 Task: Organize photos from a workshop or seminar into an educational album.
Action: Mouse moved to (1135, 564)
Screenshot: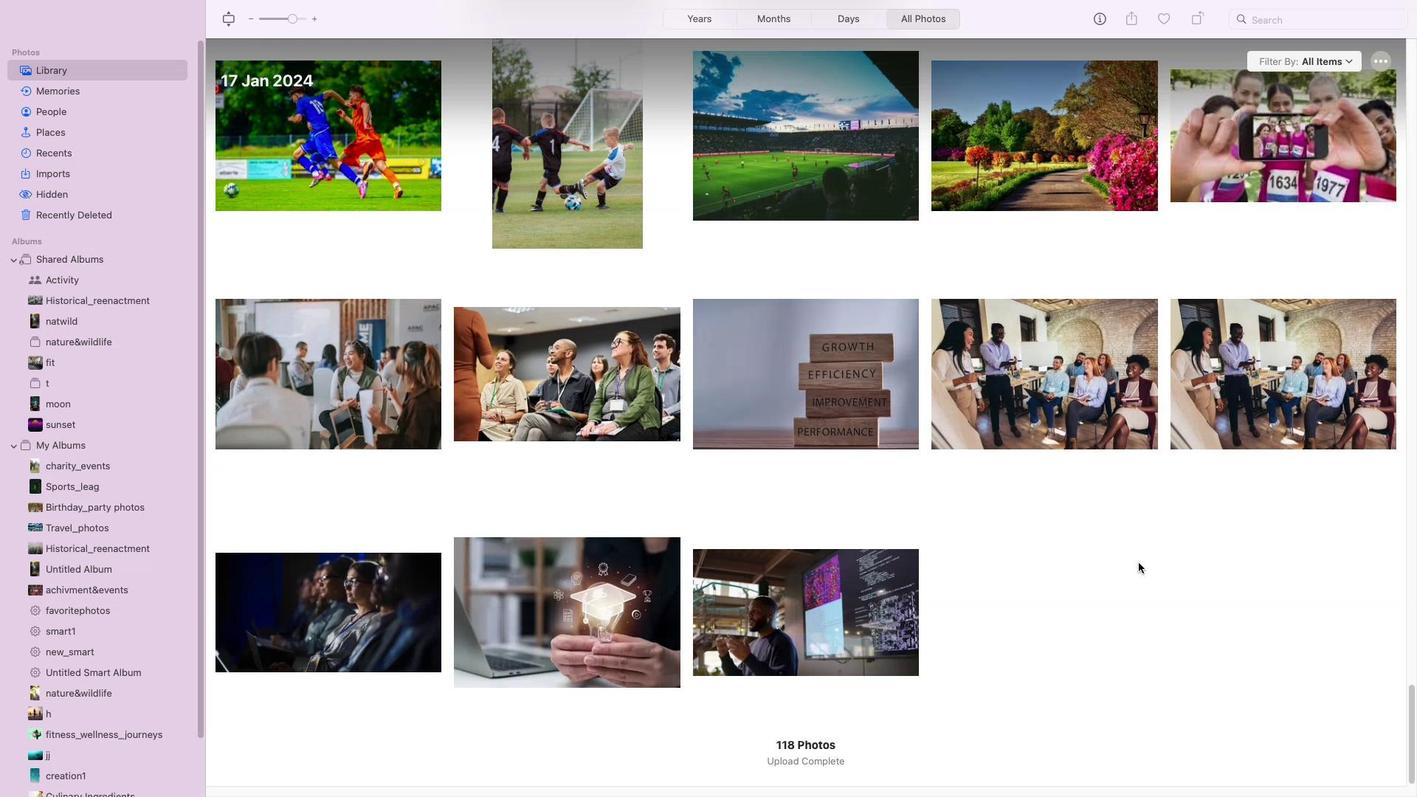 
Action: Mouse pressed left at (1135, 564)
Screenshot: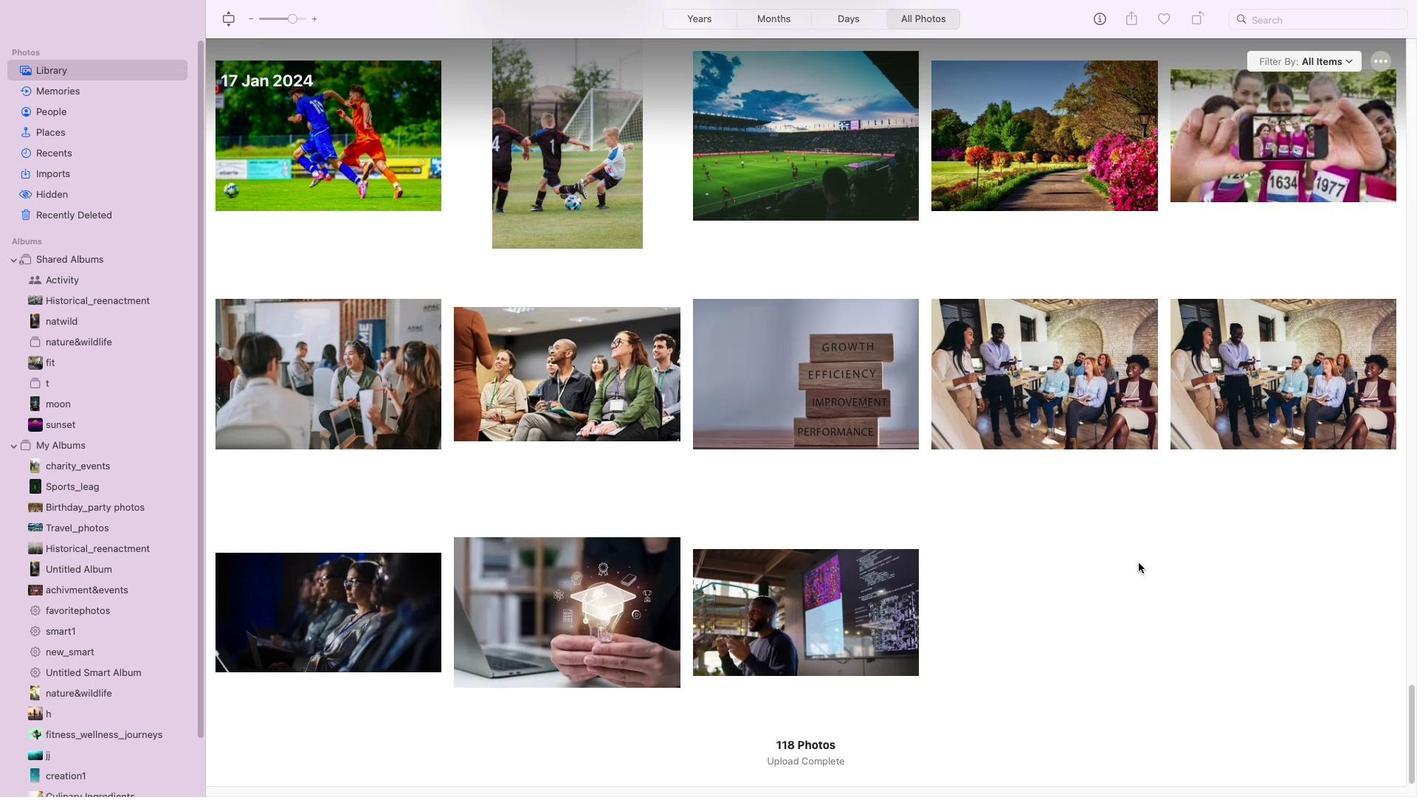 
Action: Mouse moved to (389, 350)
Screenshot: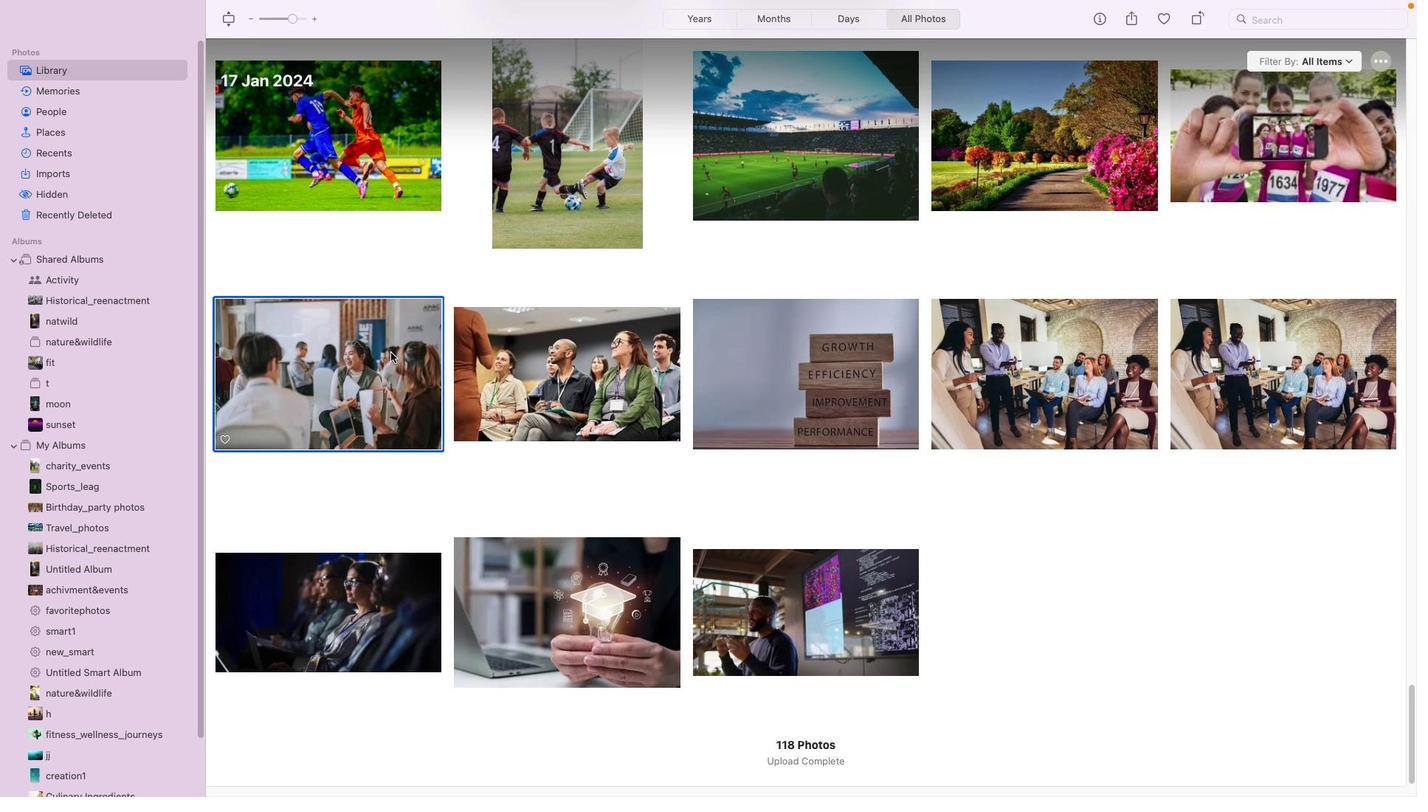 
Action: Mouse pressed left at (389, 350)
Screenshot: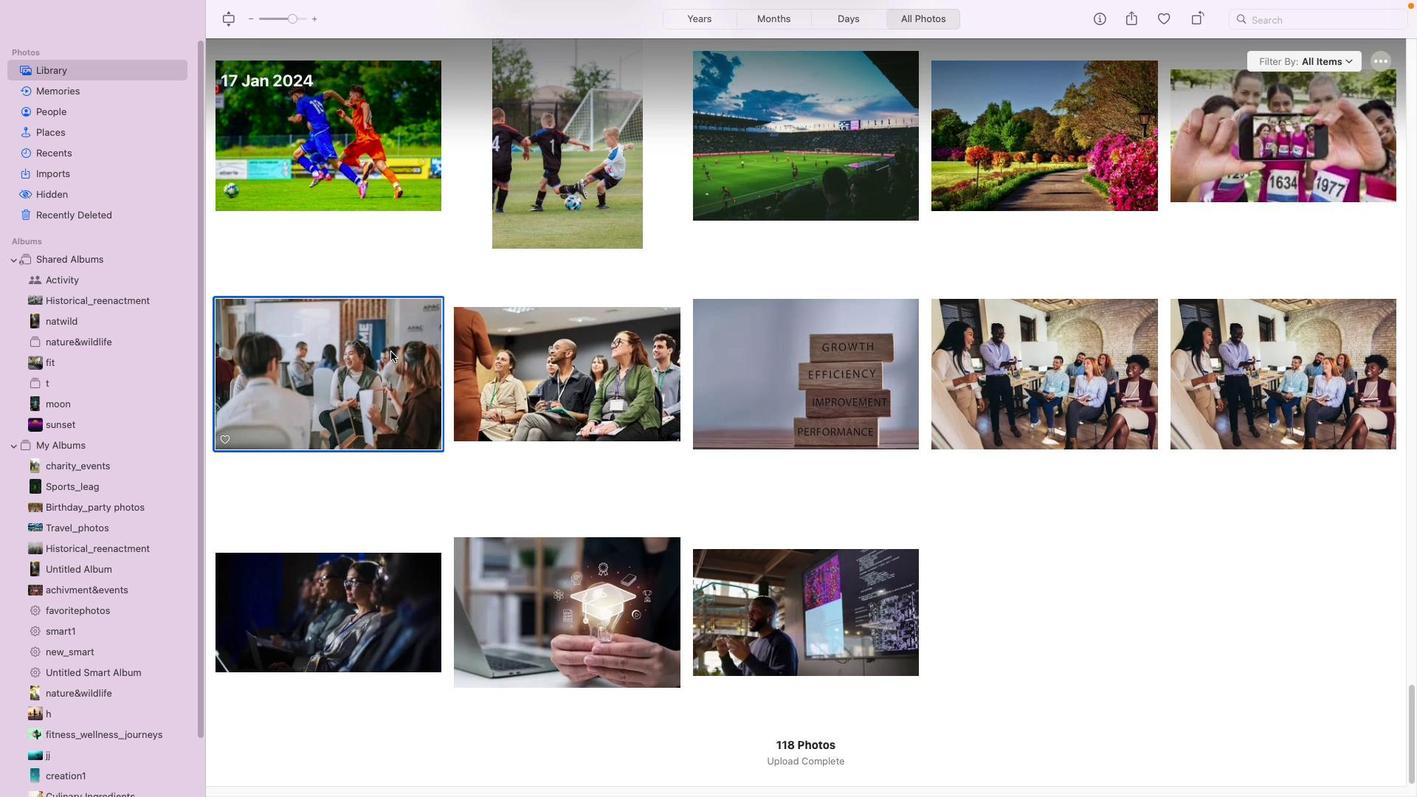 
Action: Mouse moved to (391, 319)
Screenshot: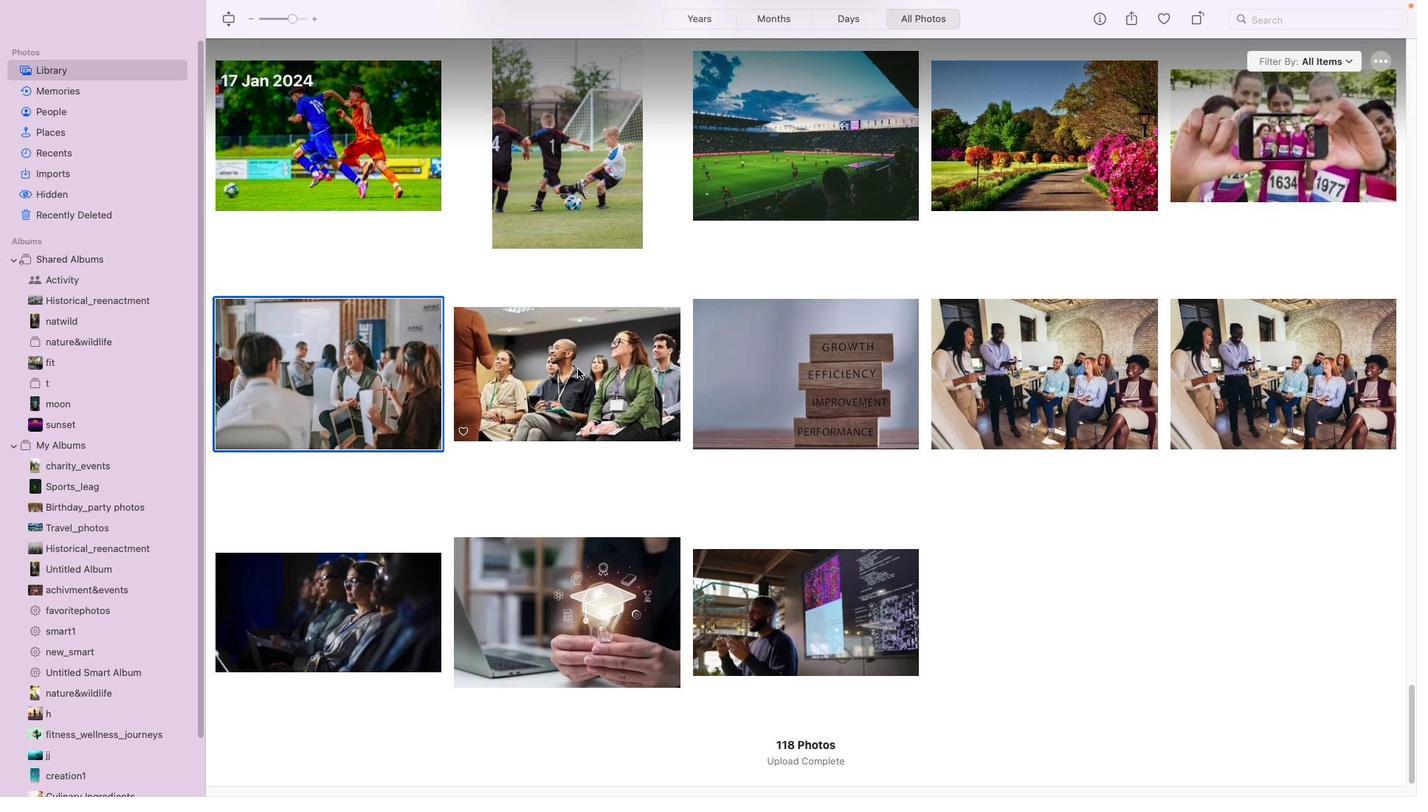 
Action: Key pressed Key.shift_r
Screenshot: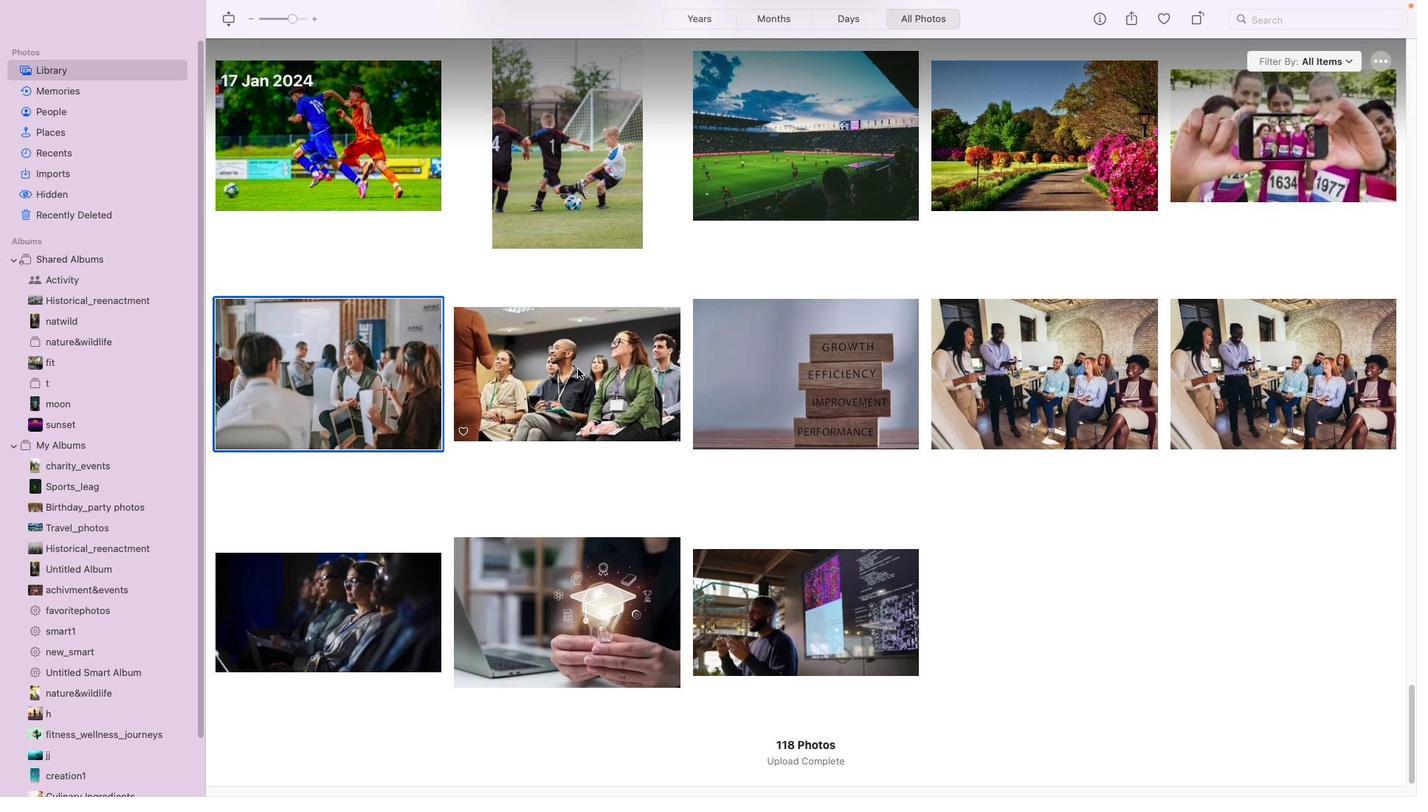 
Action: Mouse moved to (575, 367)
Screenshot: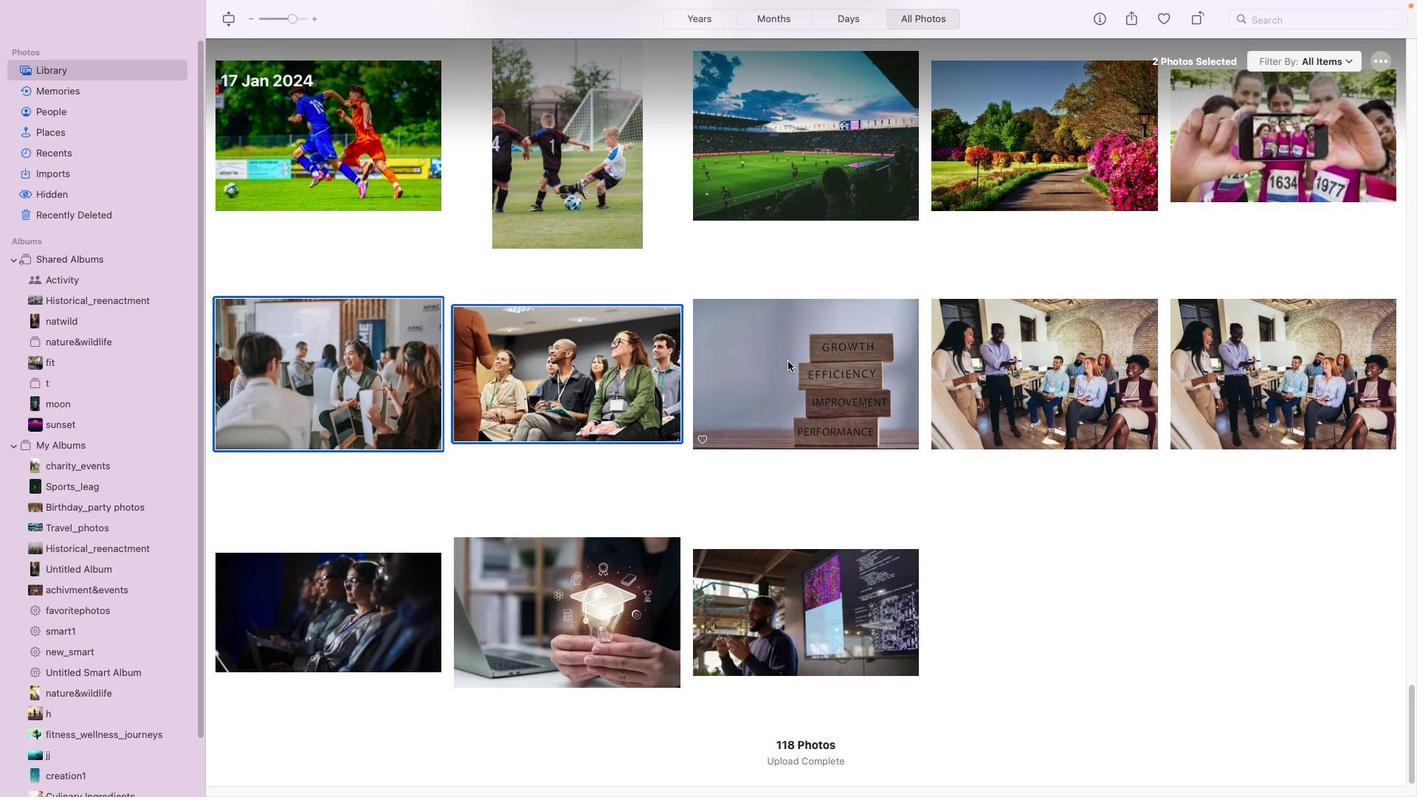 
Action: Mouse pressed left at (575, 367)
Screenshot: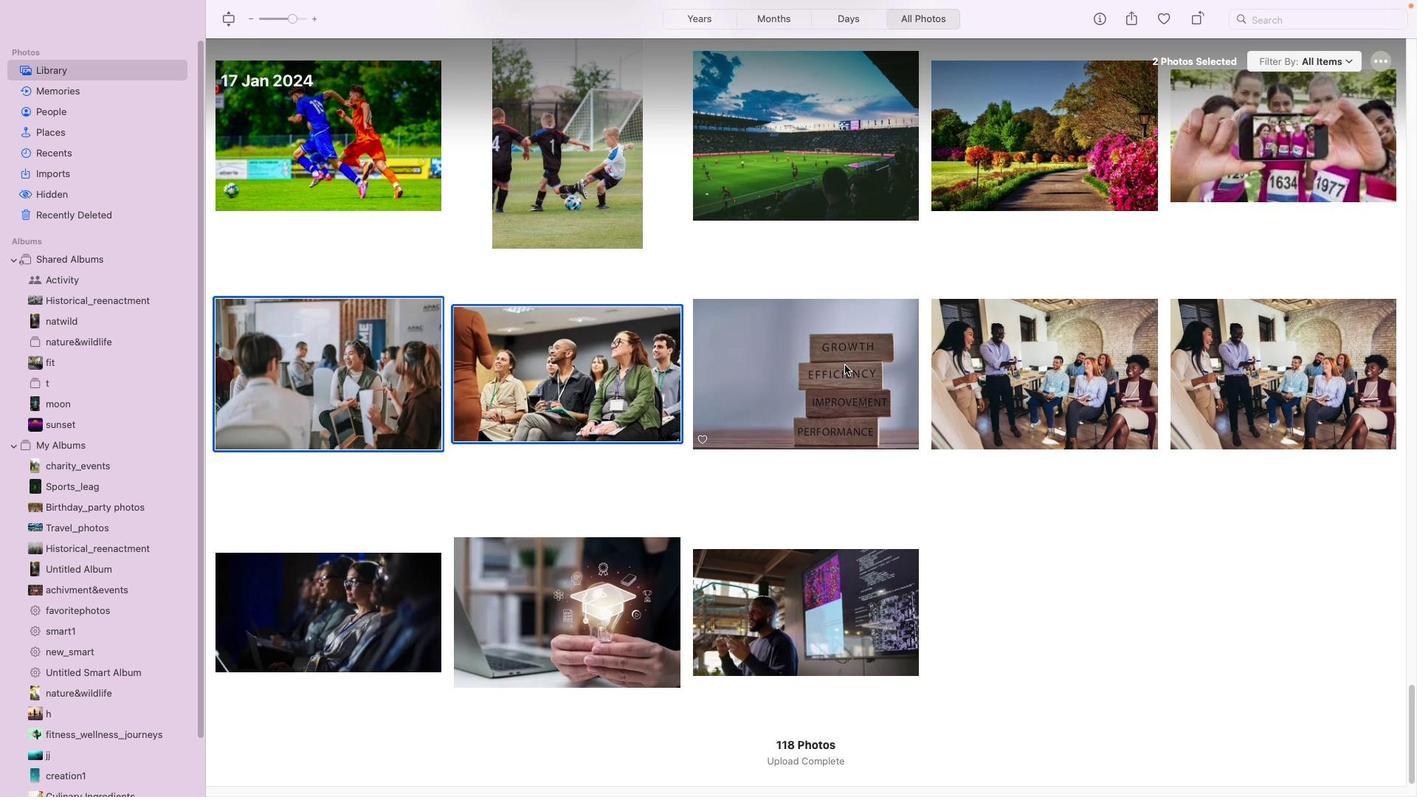 
Action: Mouse moved to (844, 364)
Screenshot: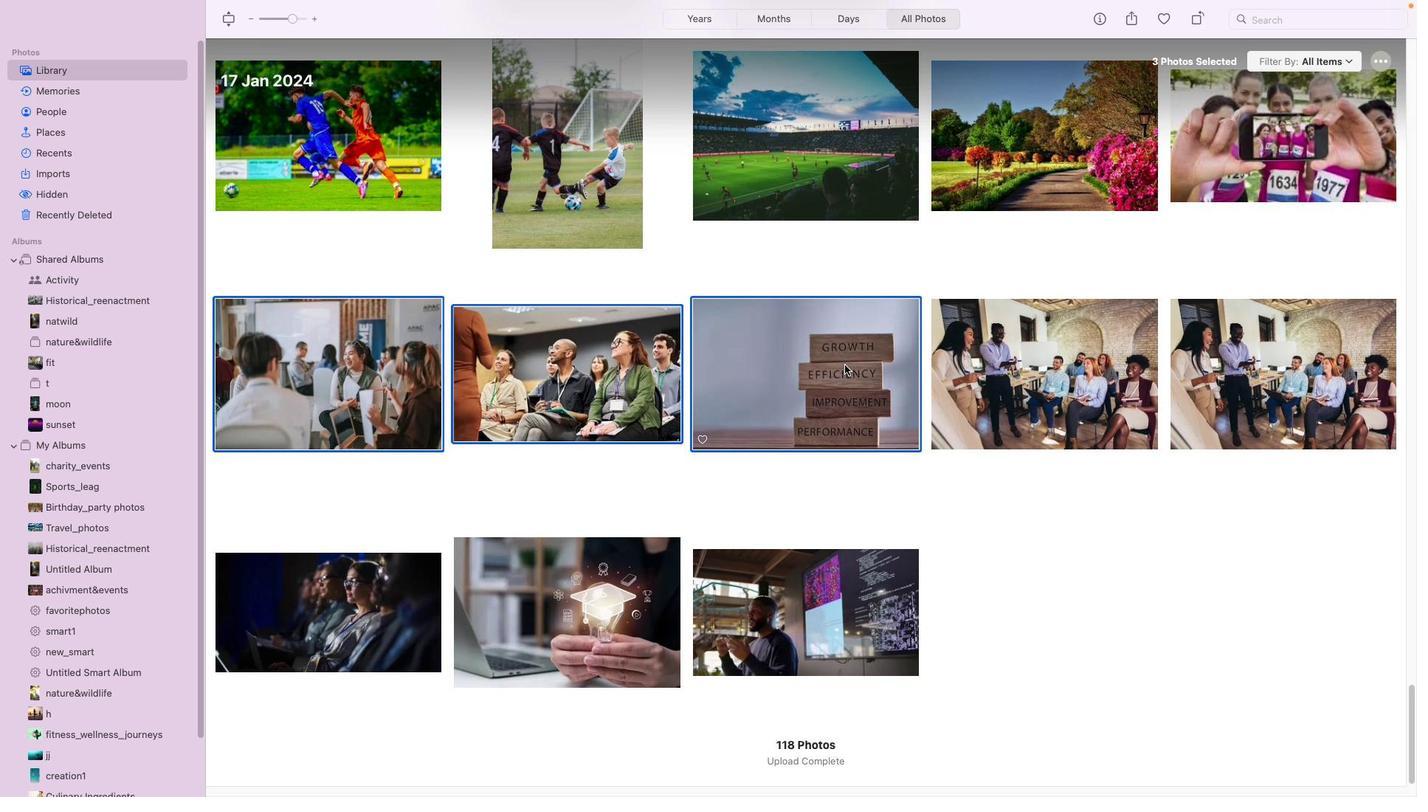 
Action: Mouse pressed left at (844, 364)
Screenshot: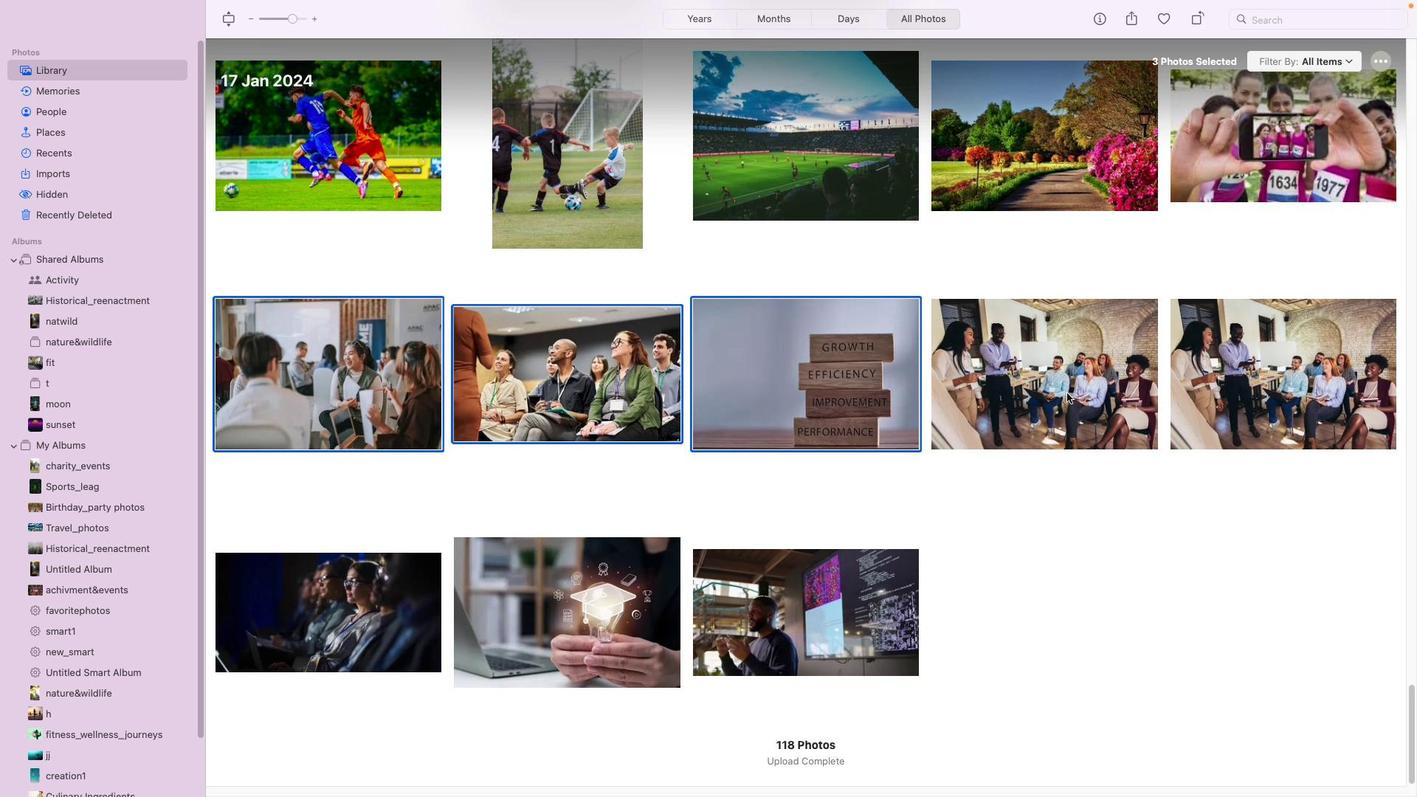 
Action: Mouse moved to (1065, 392)
Screenshot: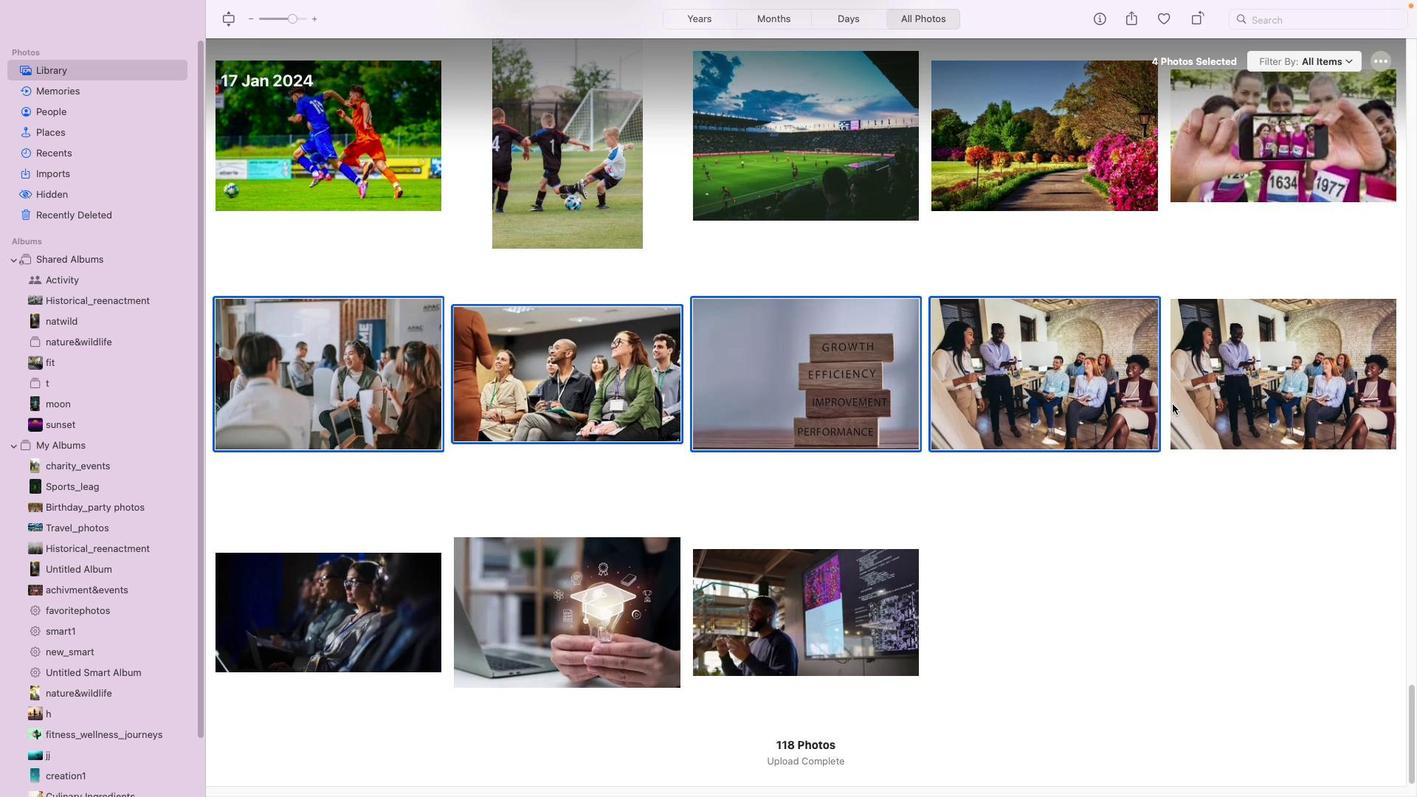 
Action: Mouse pressed left at (1065, 392)
Screenshot: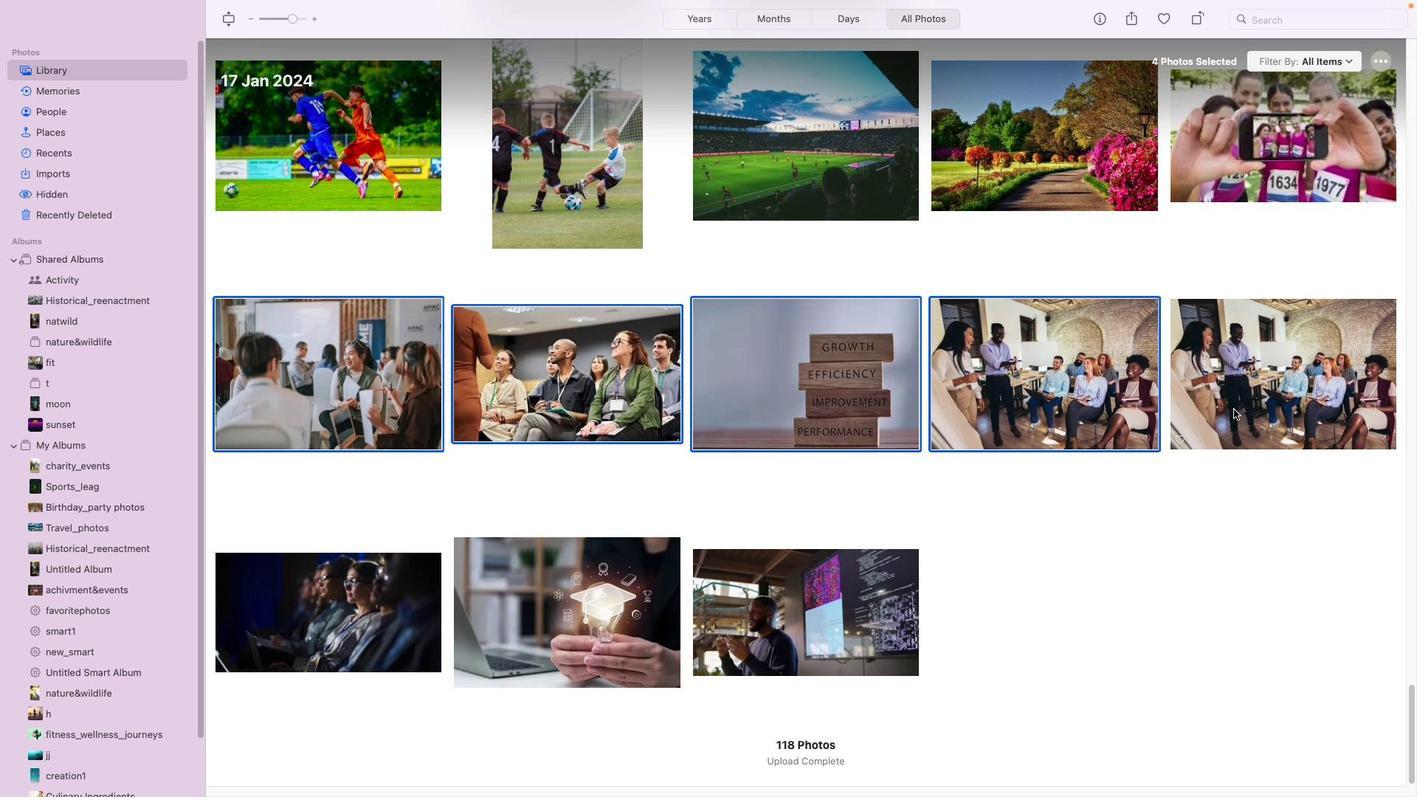 
Action: Mouse moved to (1233, 408)
Screenshot: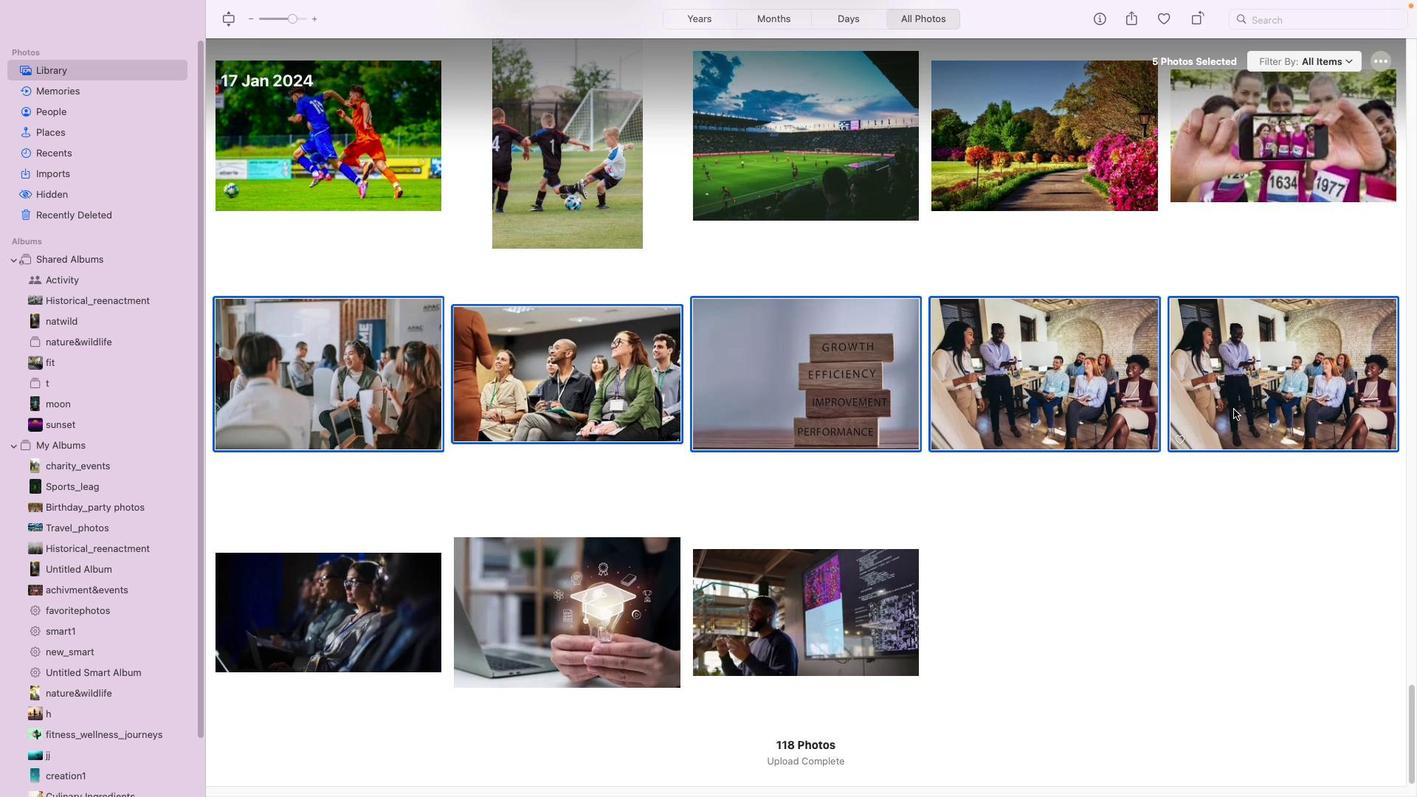 
Action: Mouse pressed left at (1233, 408)
Screenshot: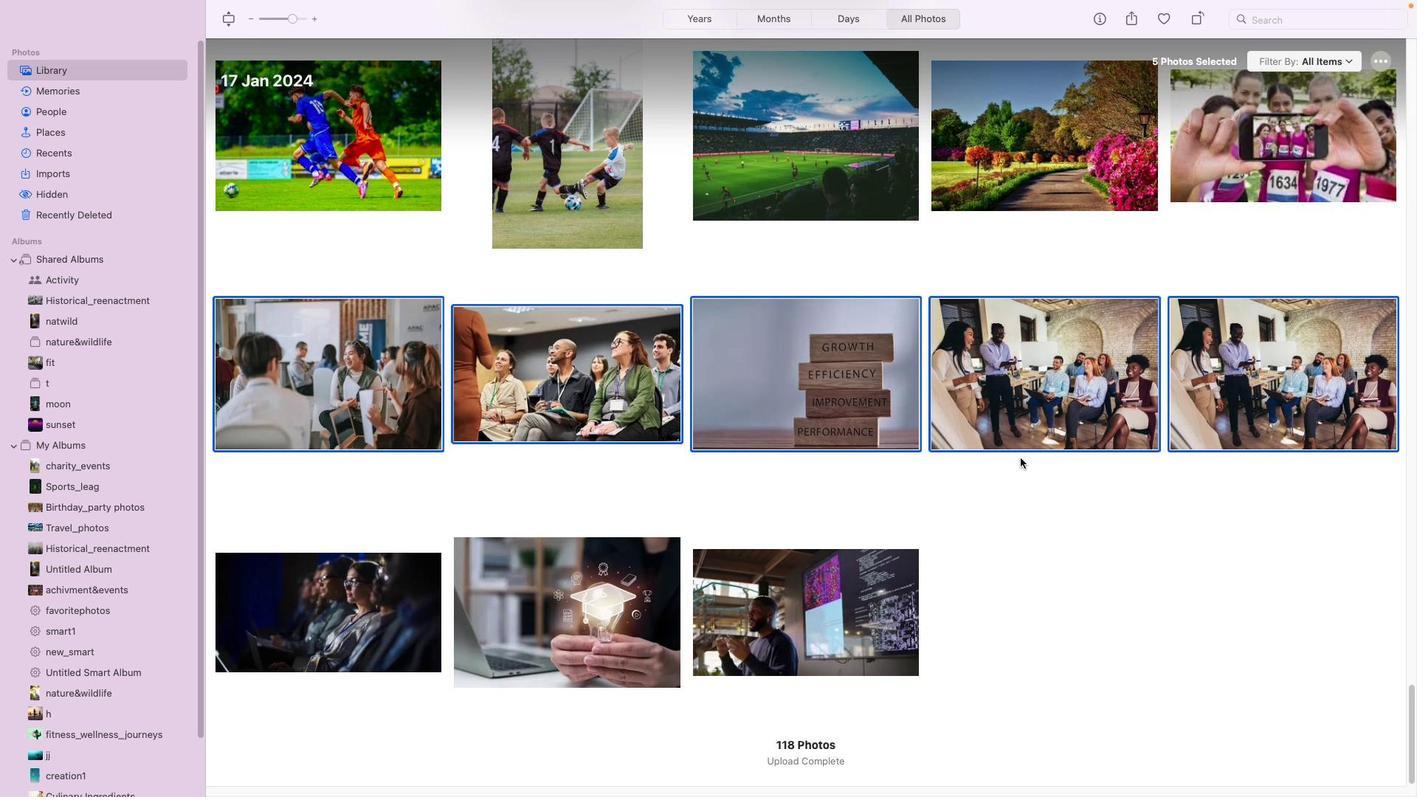 
Action: Mouse moved to (401, 636)
Screenshot: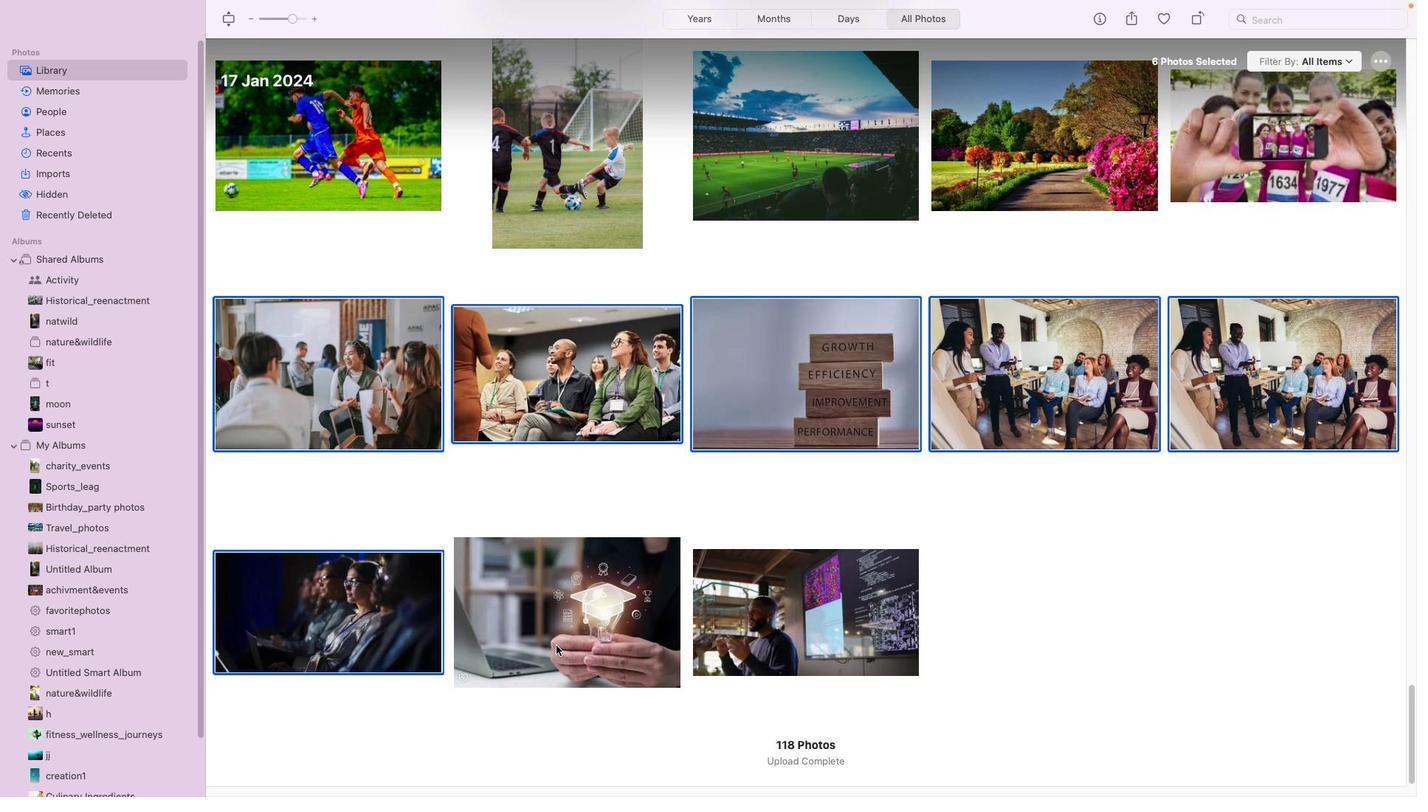 
Action: Mouse pressed left at (401, 636)
Screenshot: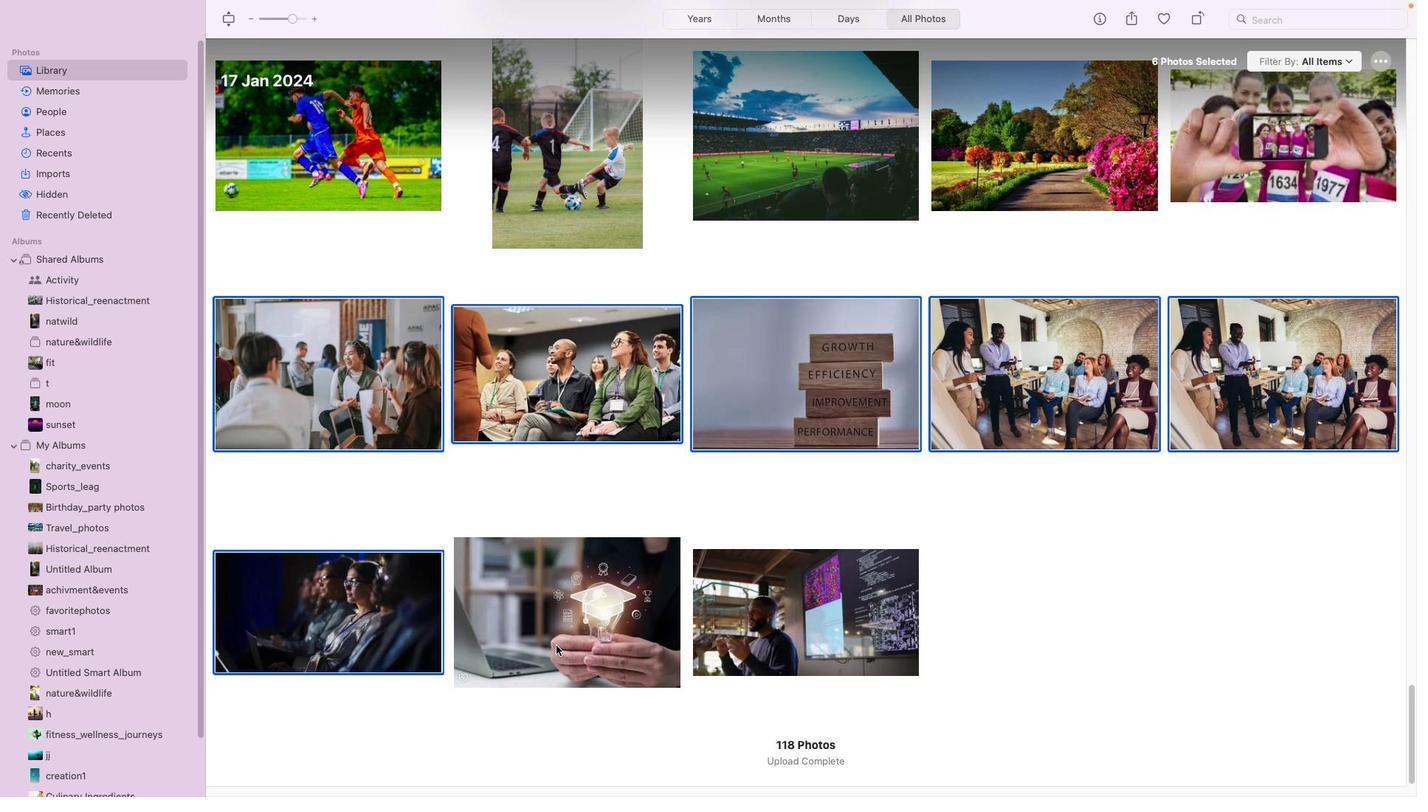 
Action: Mouse moved to (555, 645)
Screenshot: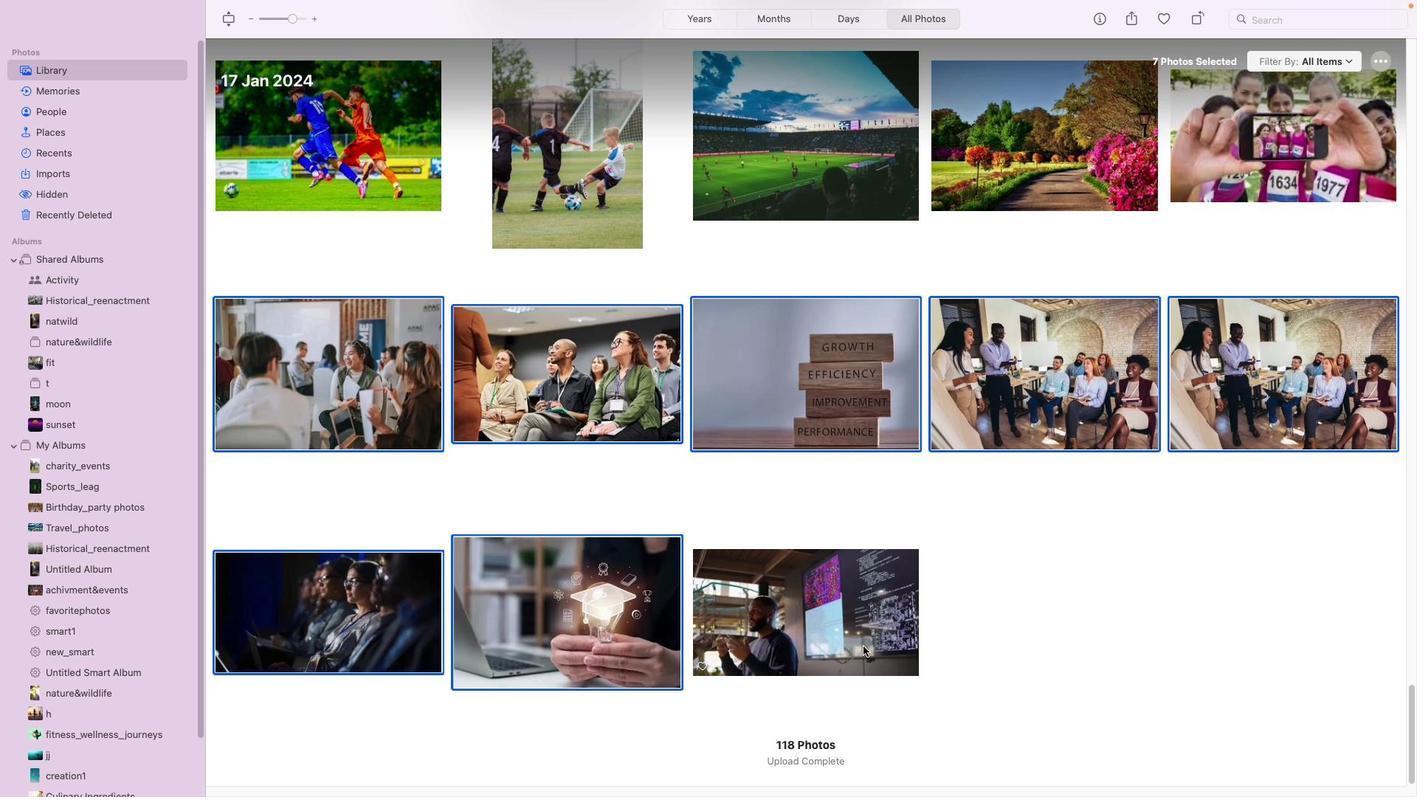 
Action: Mouse pressed left at (555, 645)
Screenshot: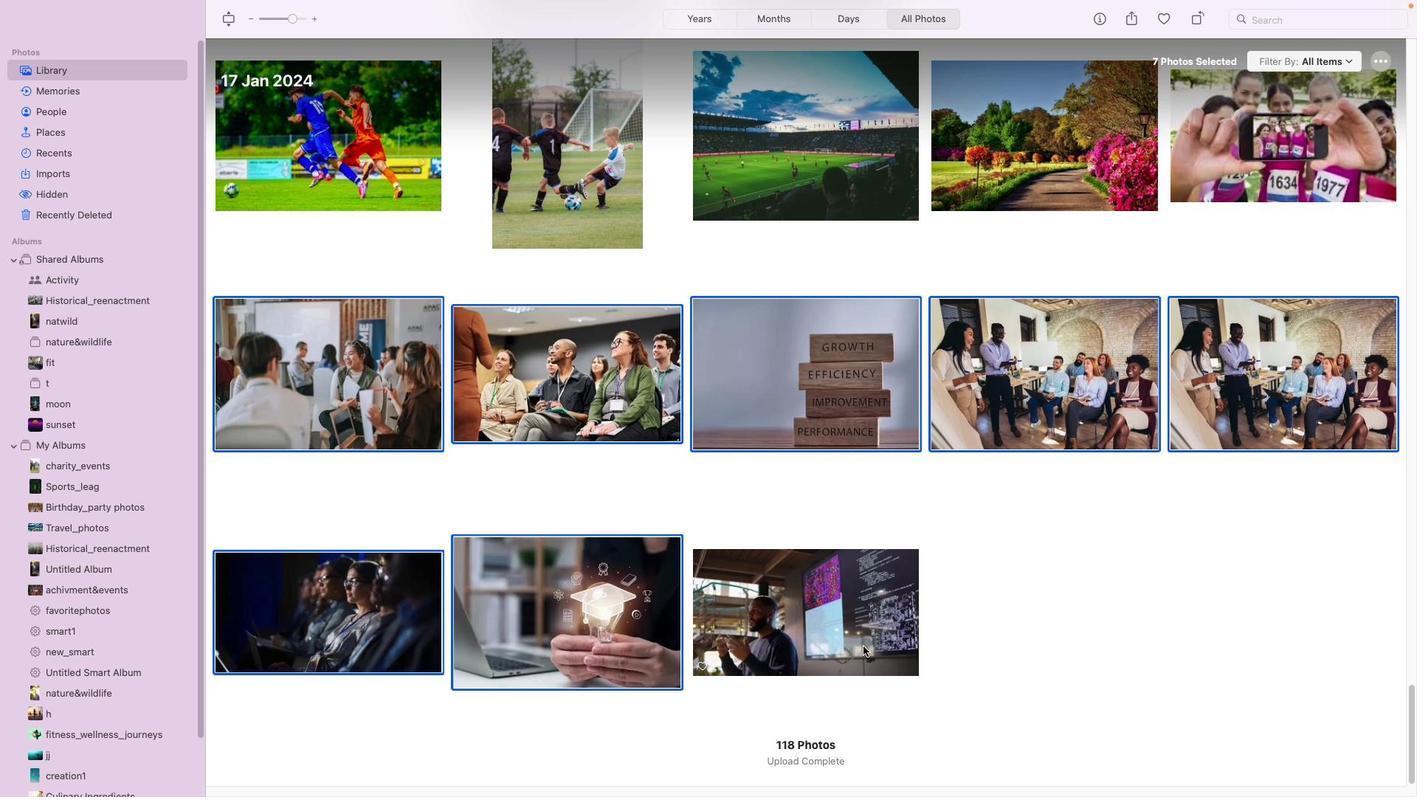 
Action: Mouse moved to (861, 645)
Screenshot: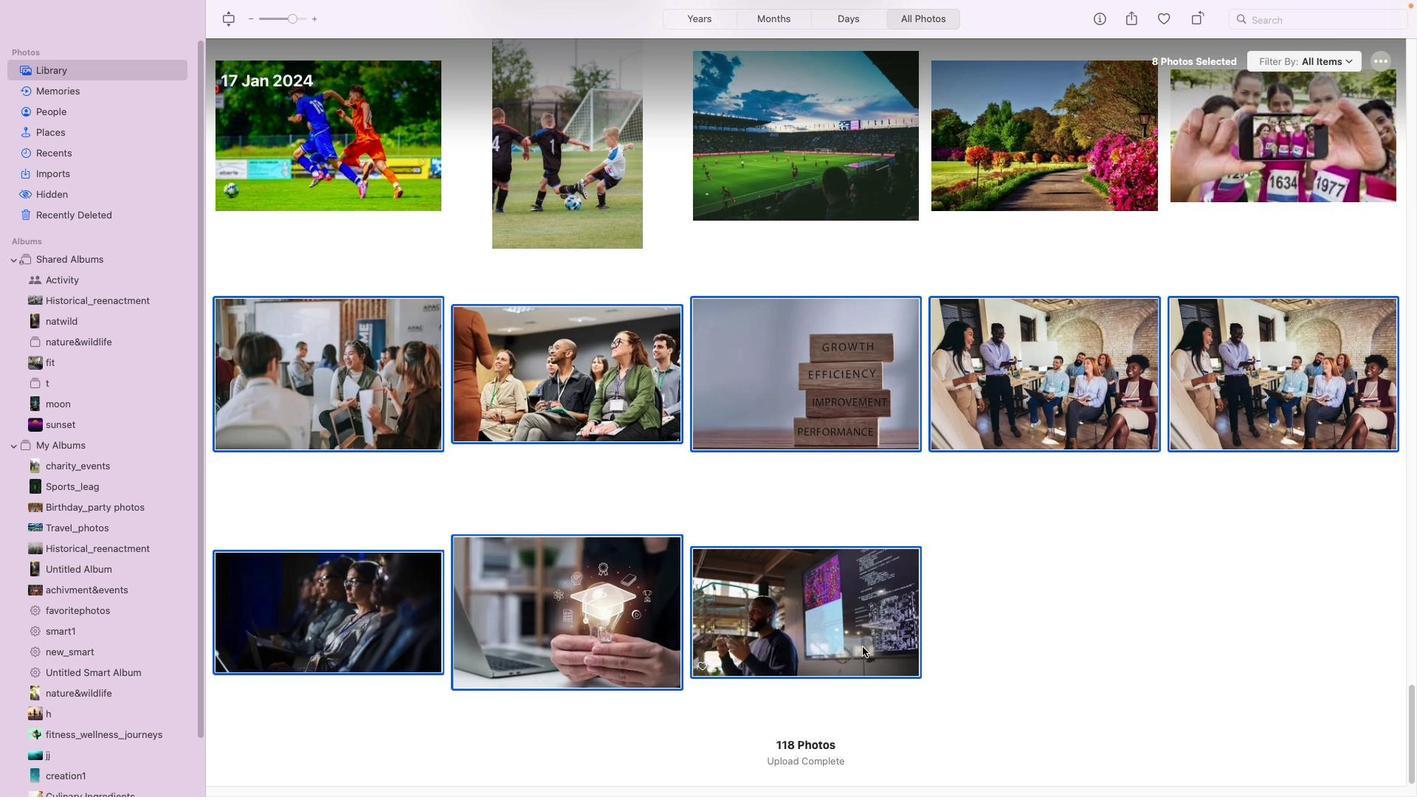 
Action: Mouse pressed left at (861, 645)
Screenshot: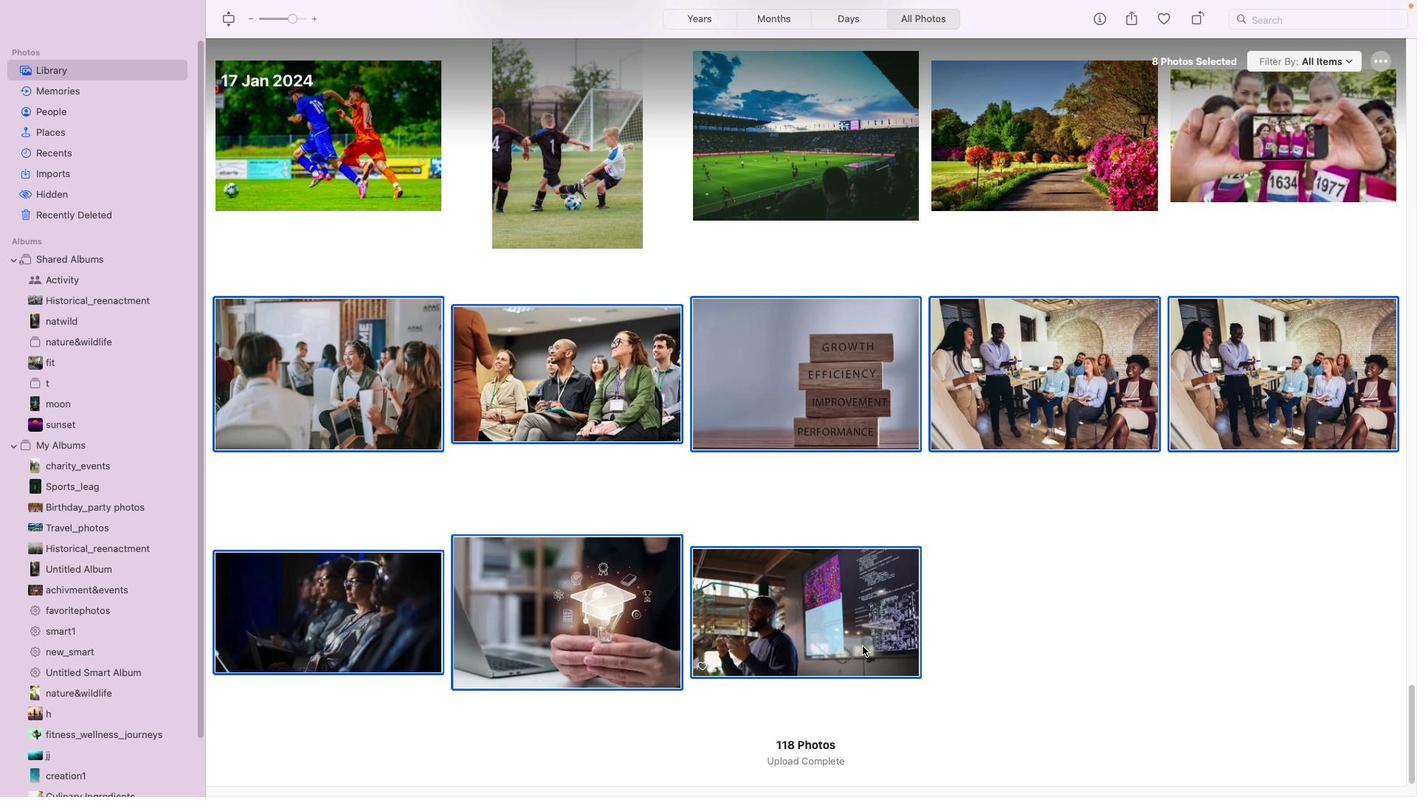 
Action: Mouse moved to (175, 441)
Screenshot: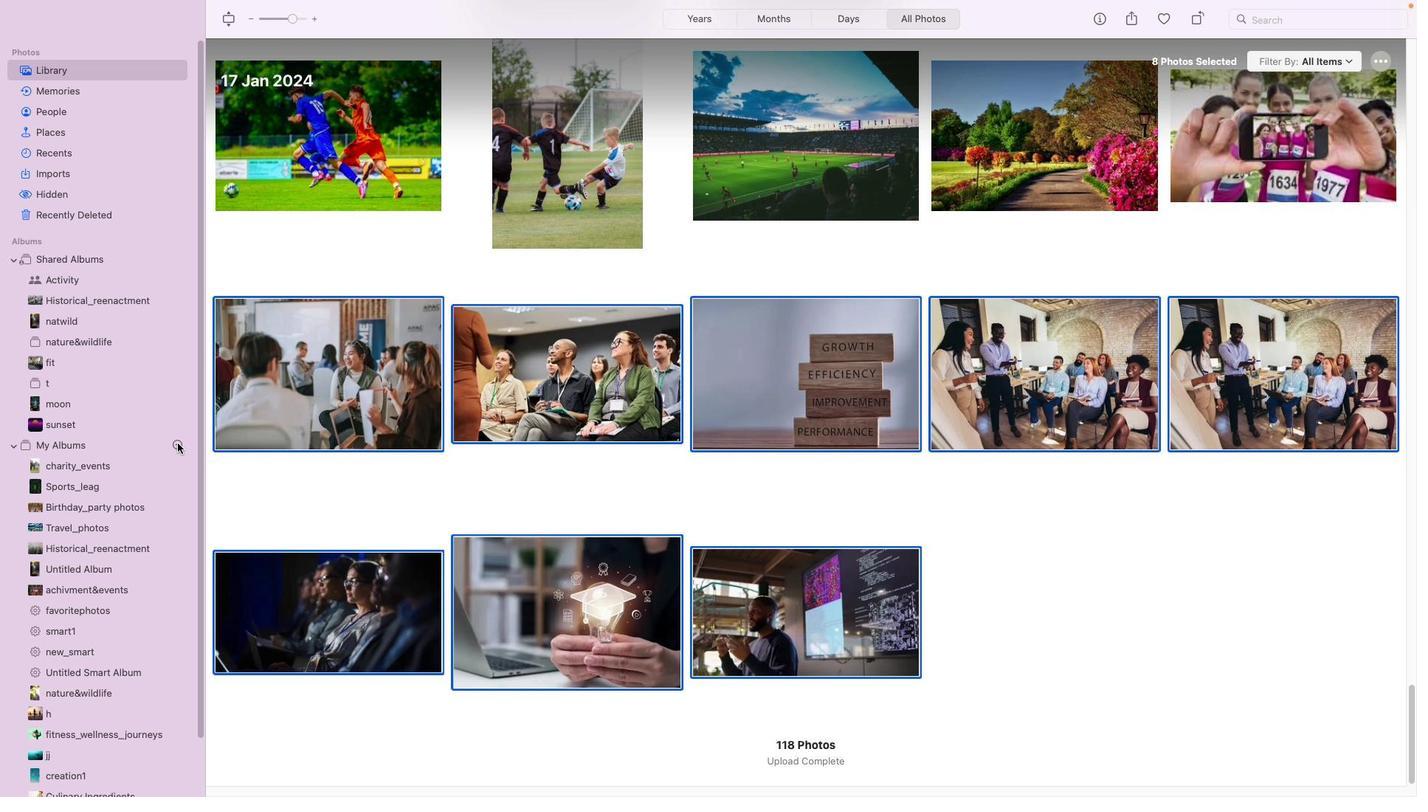 
Action: Mouse pressed left at (175, 441)
Screenshot: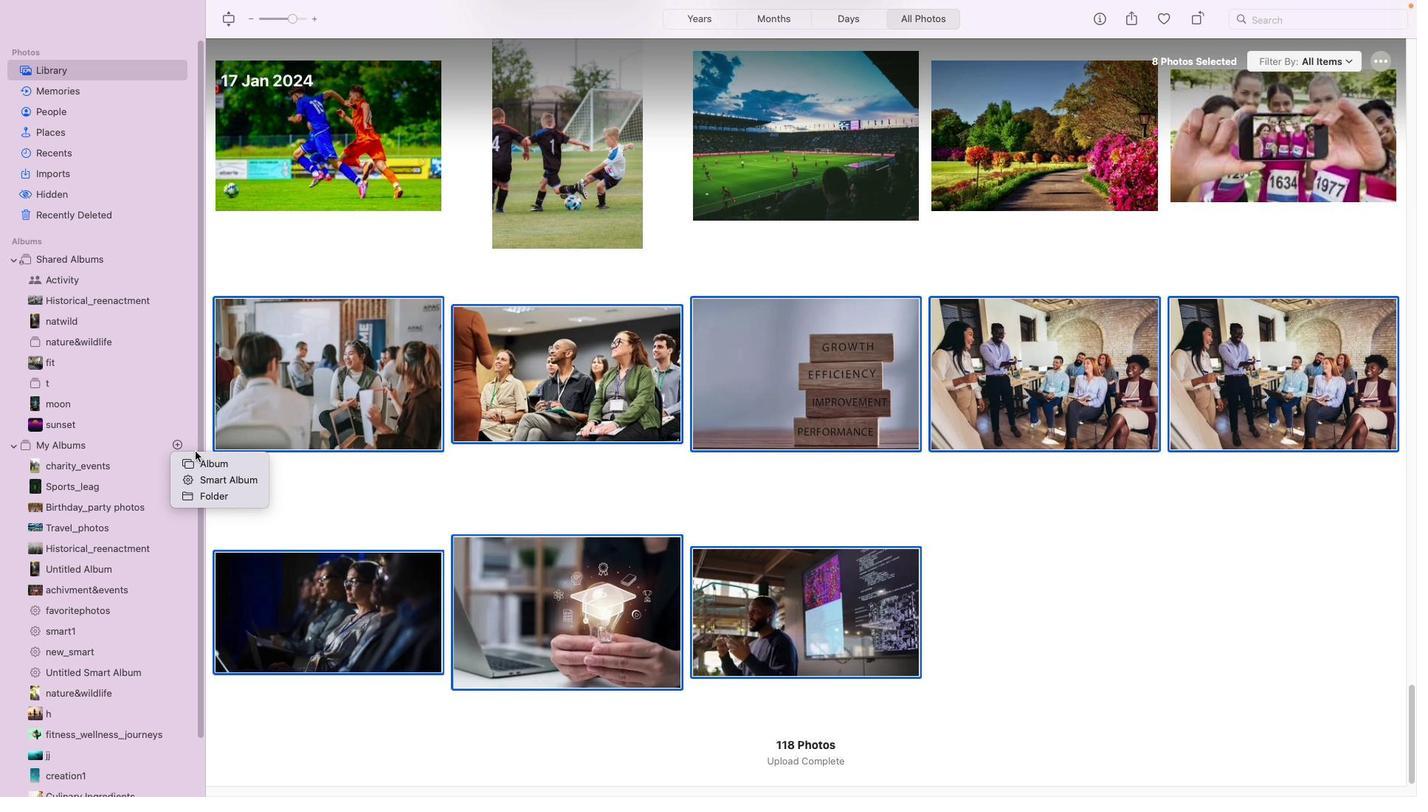 
Action: Mouse moved to (220, 457)
Screenshot: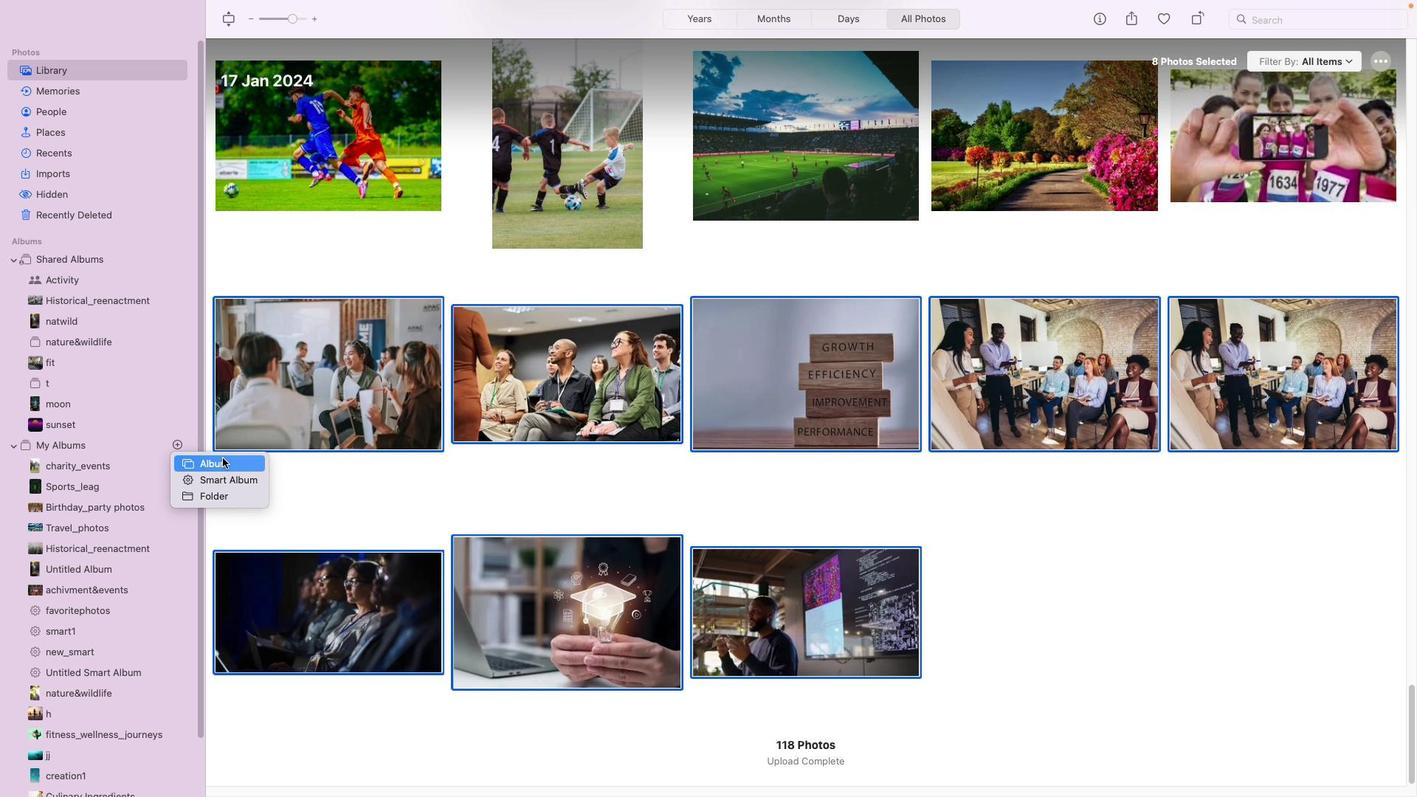 
Action: Mouse pressed left at (220, 457)
Screenshot: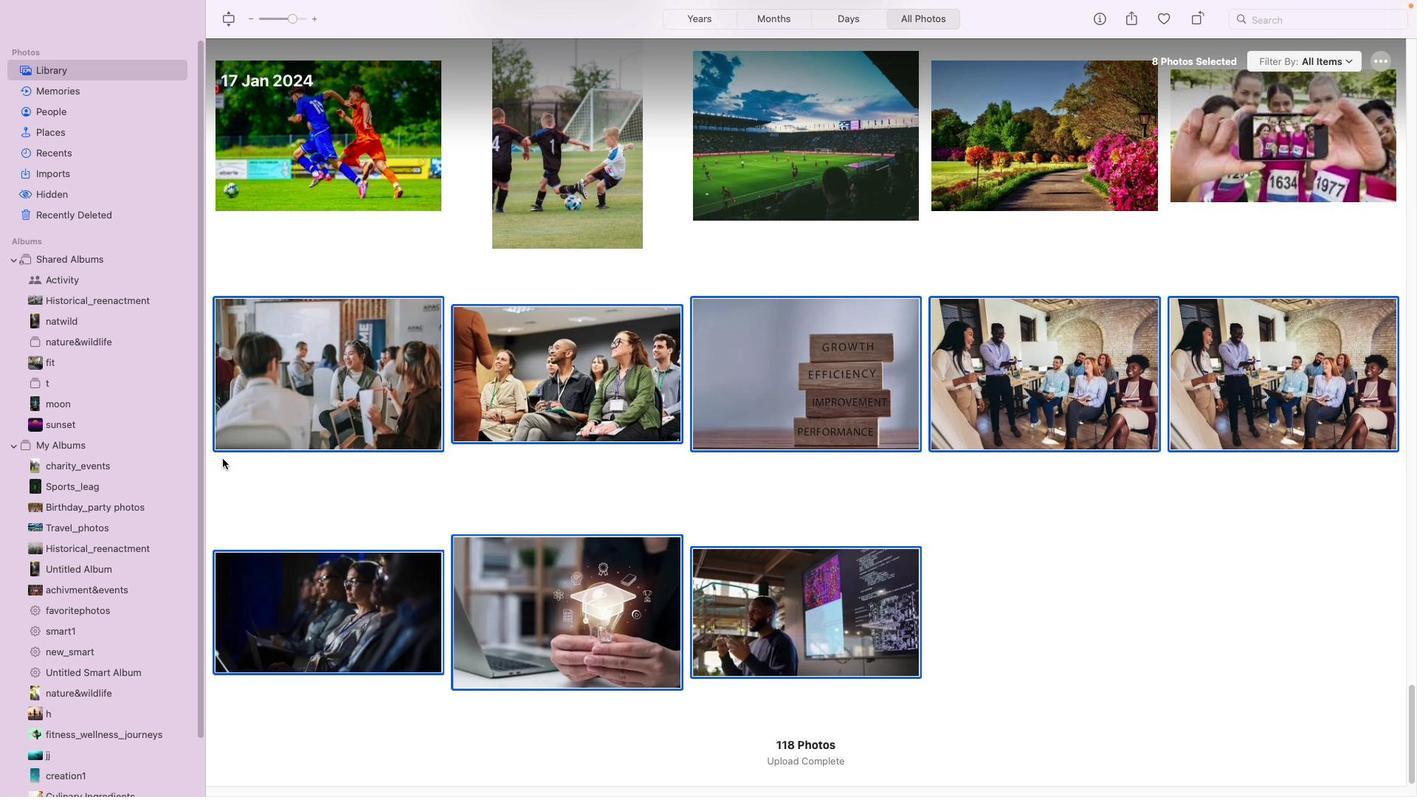 
Action: Mouse moved to (217, 458)
Screenshot: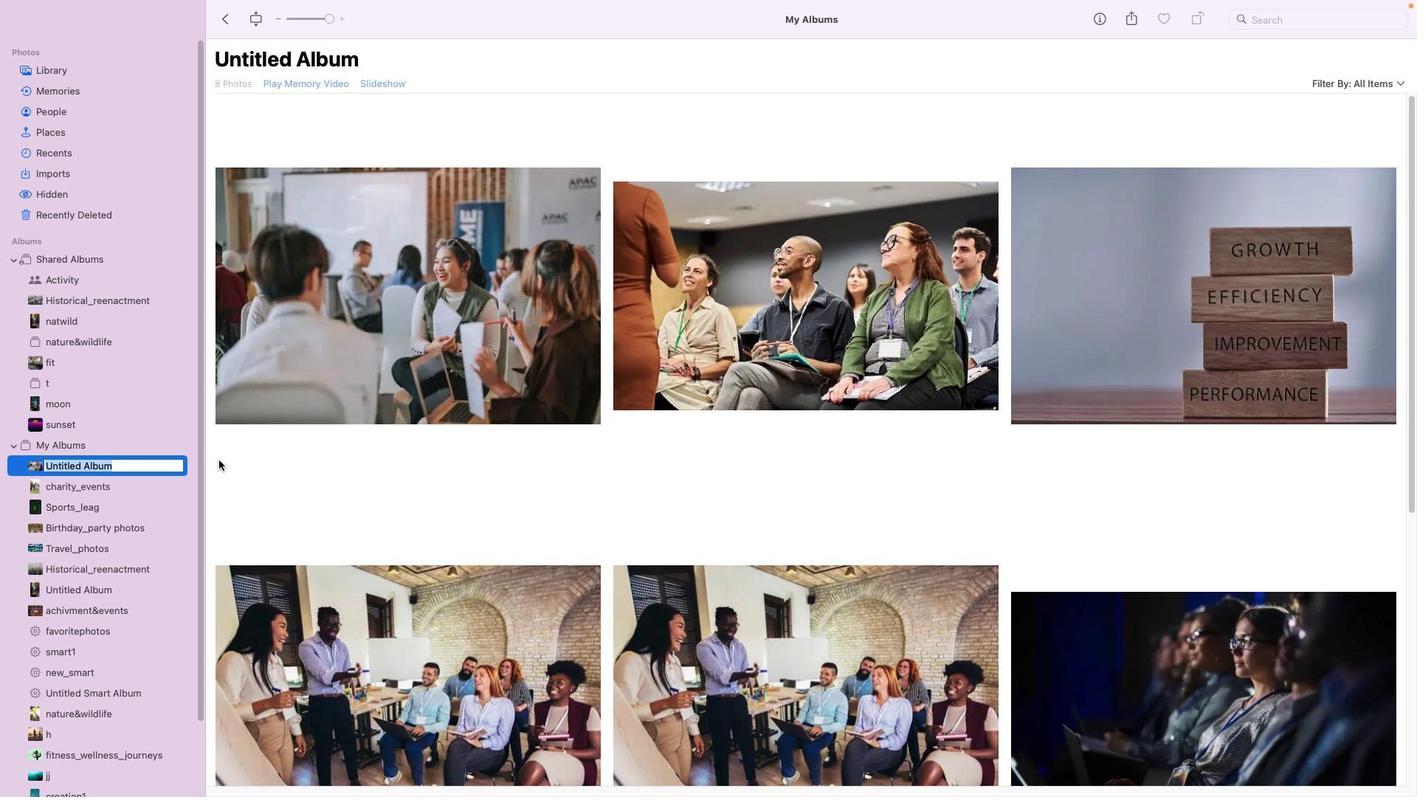 
Action: Key pressed Key.backspaceKey.shift_r'W''o''r''k''s''h''o''p'
Screenshot: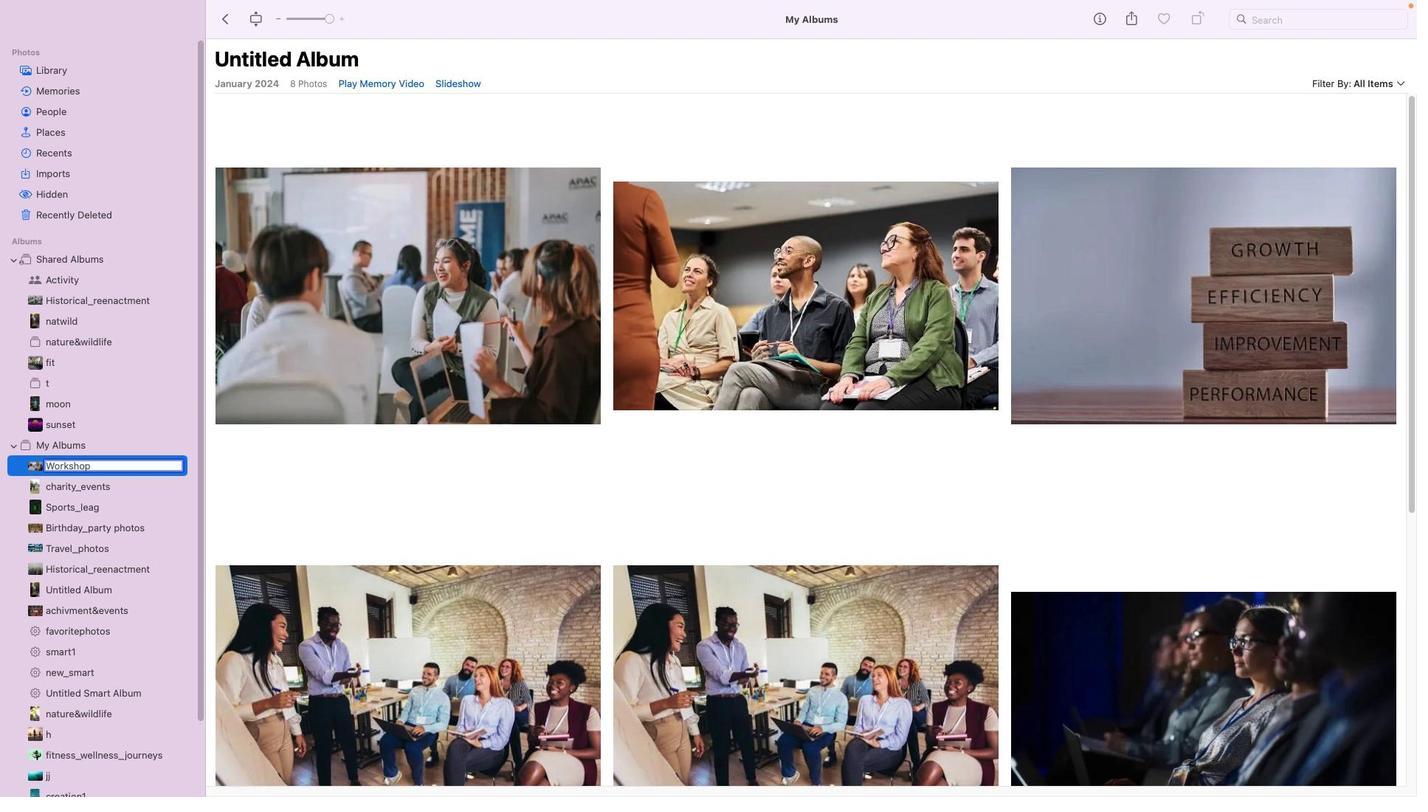
Action: Mouse moved to (217, 459)
Screenshot: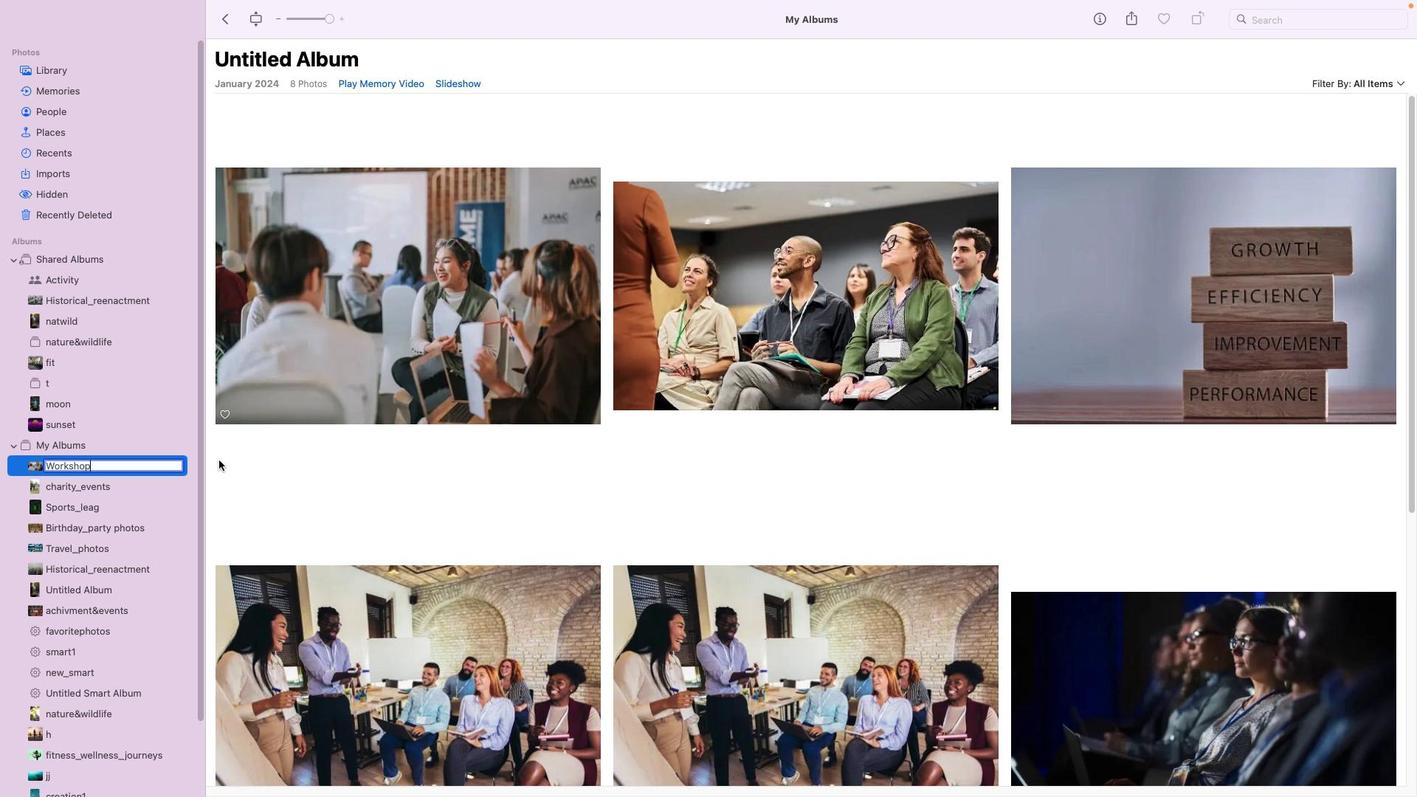 
Action: Key pressed Key.shift_r'_''p'Key.backspace'a''l''b''u''m'Key.enter
Screenshot: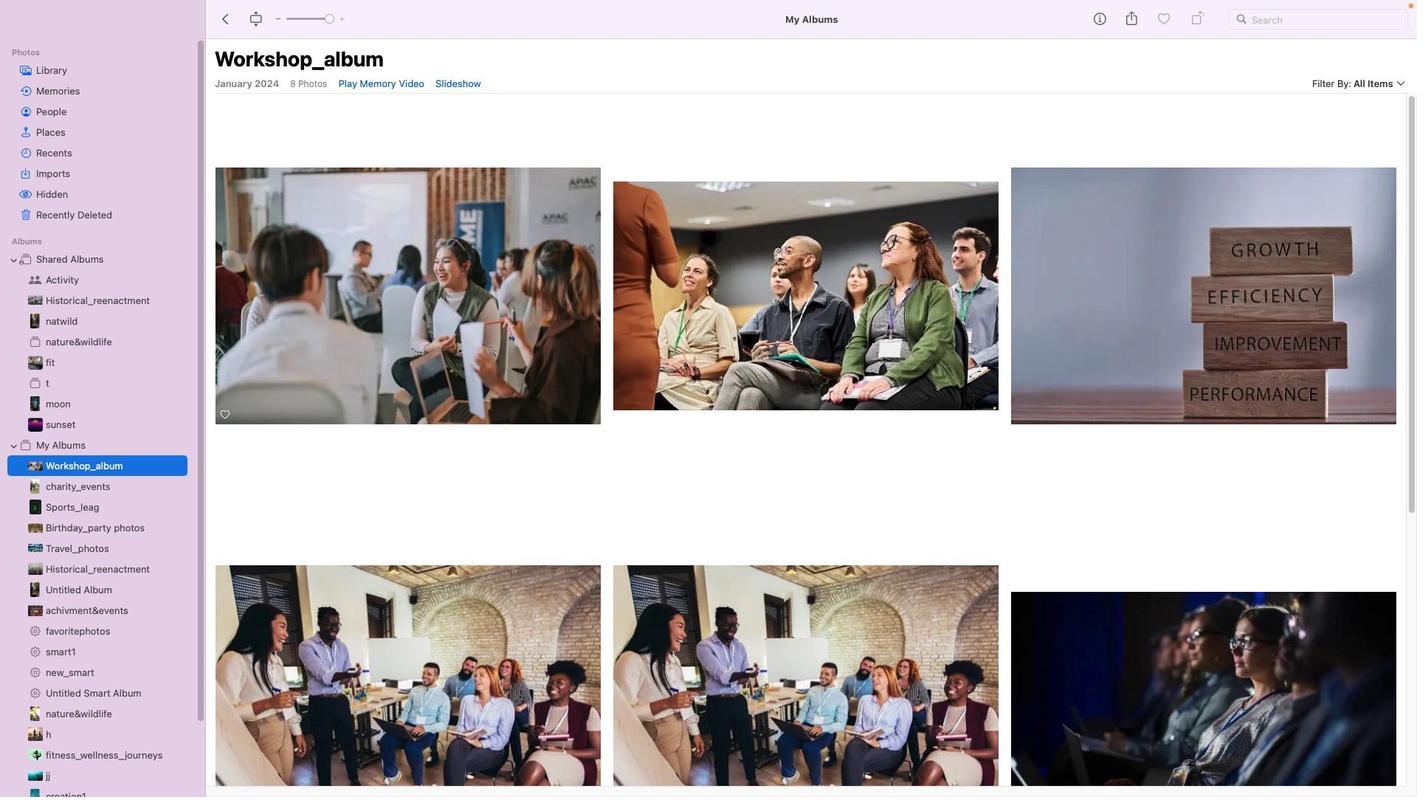 
Action: Mouse moved to (822, 495)
Screenshot: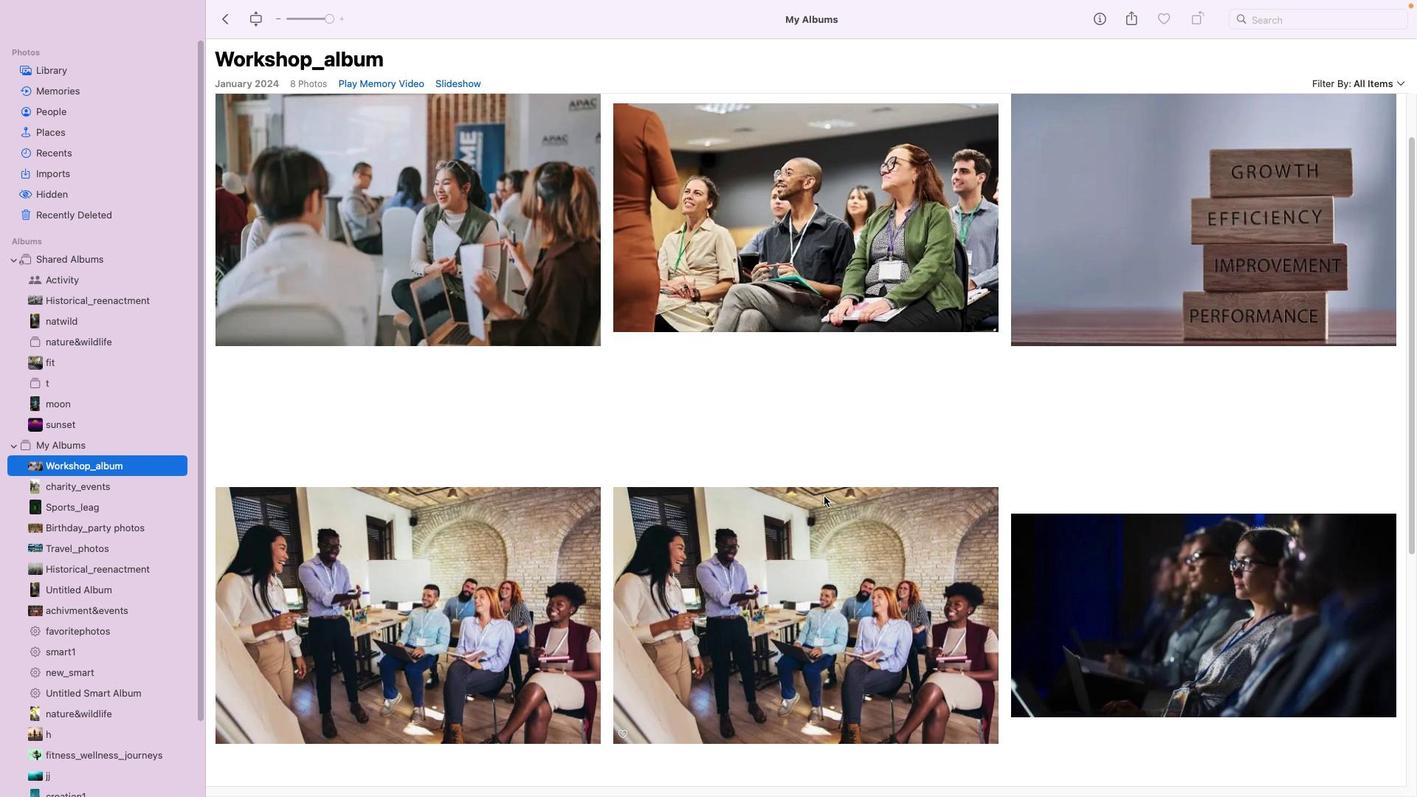 
Action: Mouse scrolled (822, 495) with delta (0, -1)
Screenshot: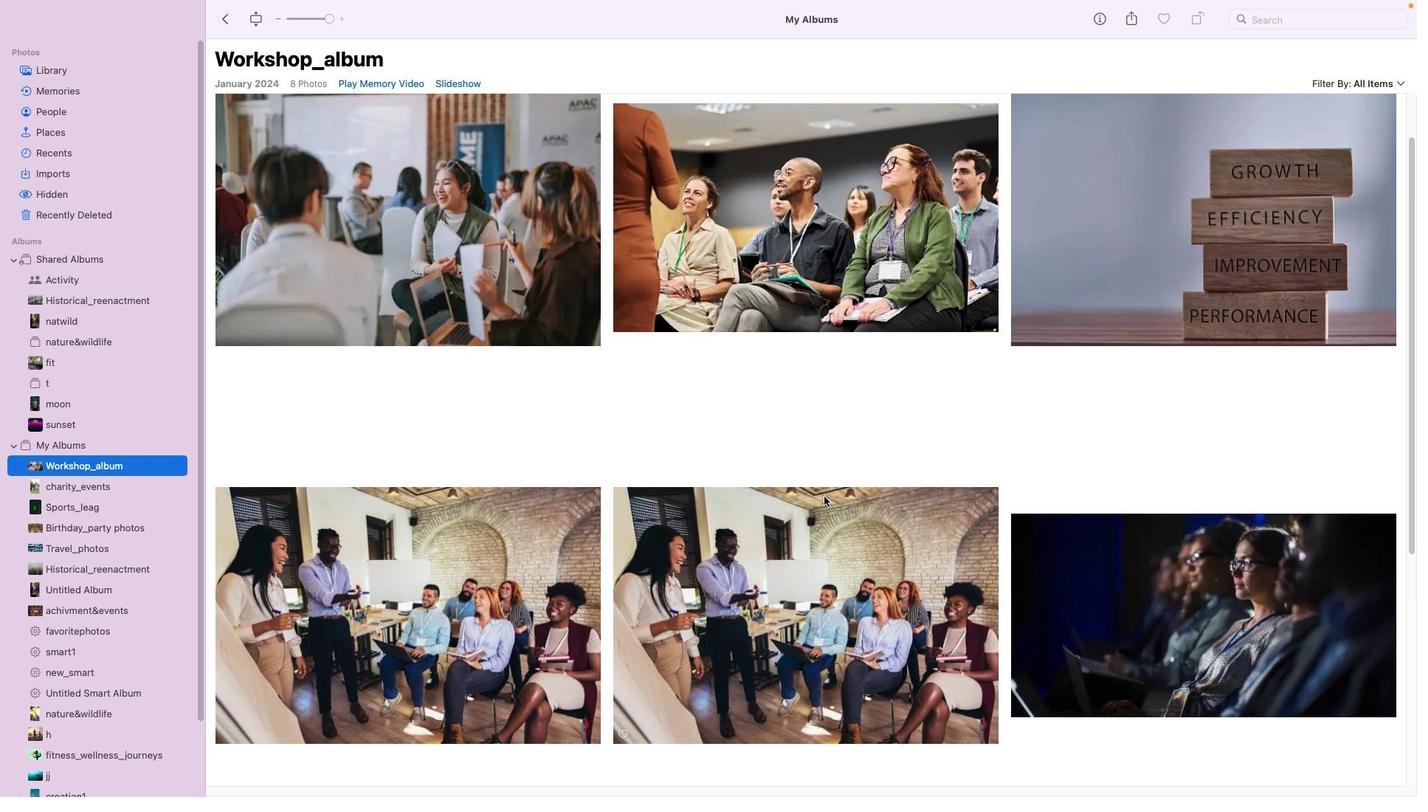 
Action: Mouse scrolled (822, 495) with delta (0, -1)
Screenshot: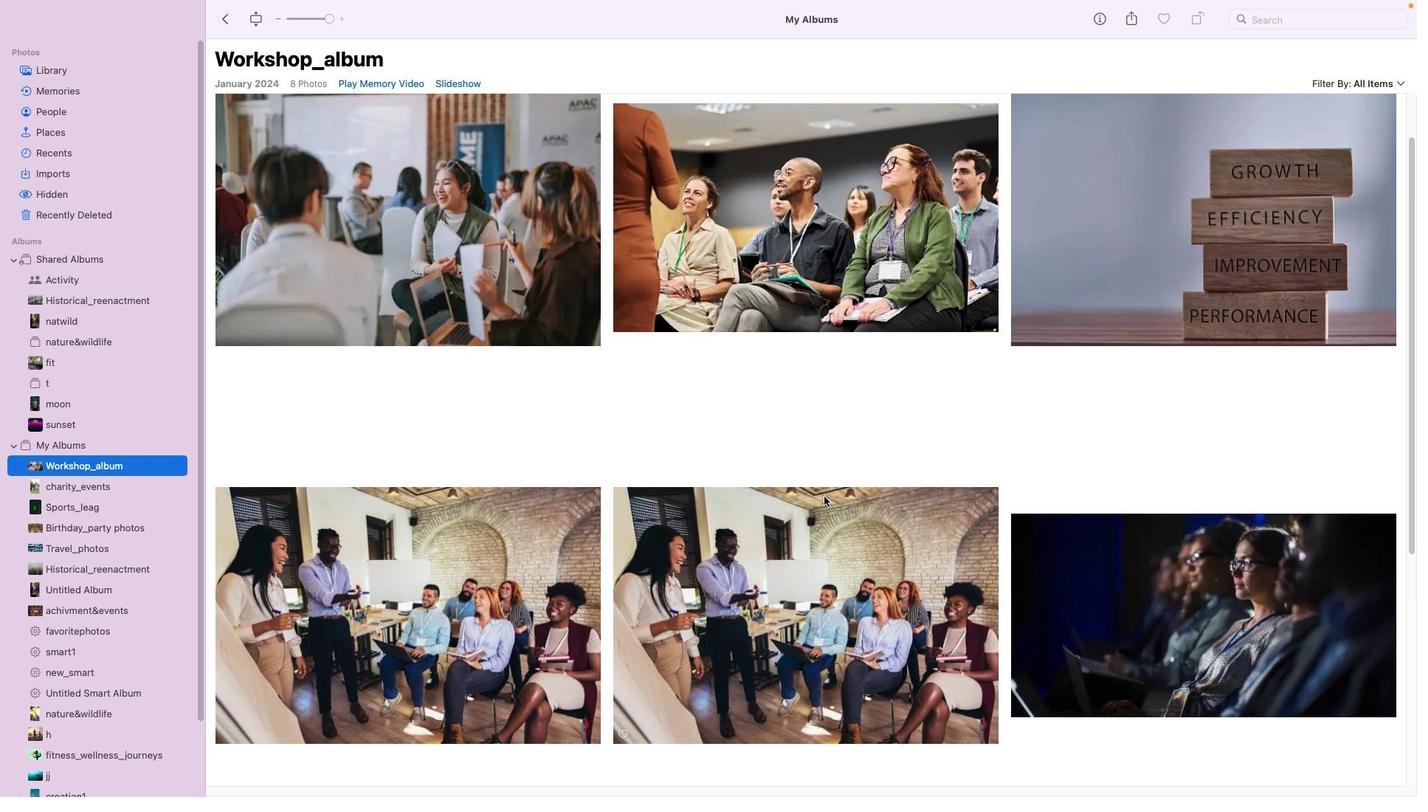 
Action: Mouse moved to (822, 495)
Screenshot: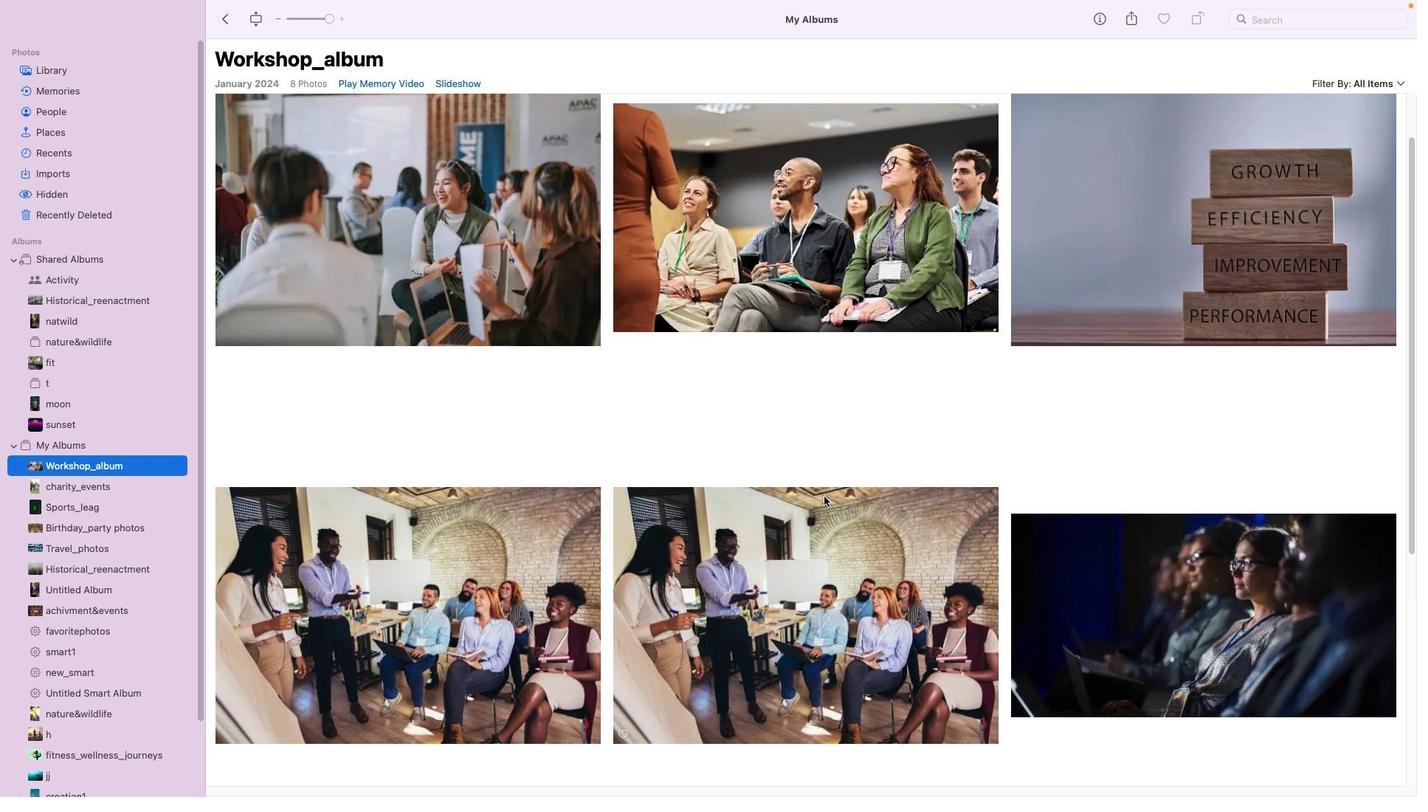 
Action: Mouse scrolled (822, 495) with delta (0, -2)
Screenshot: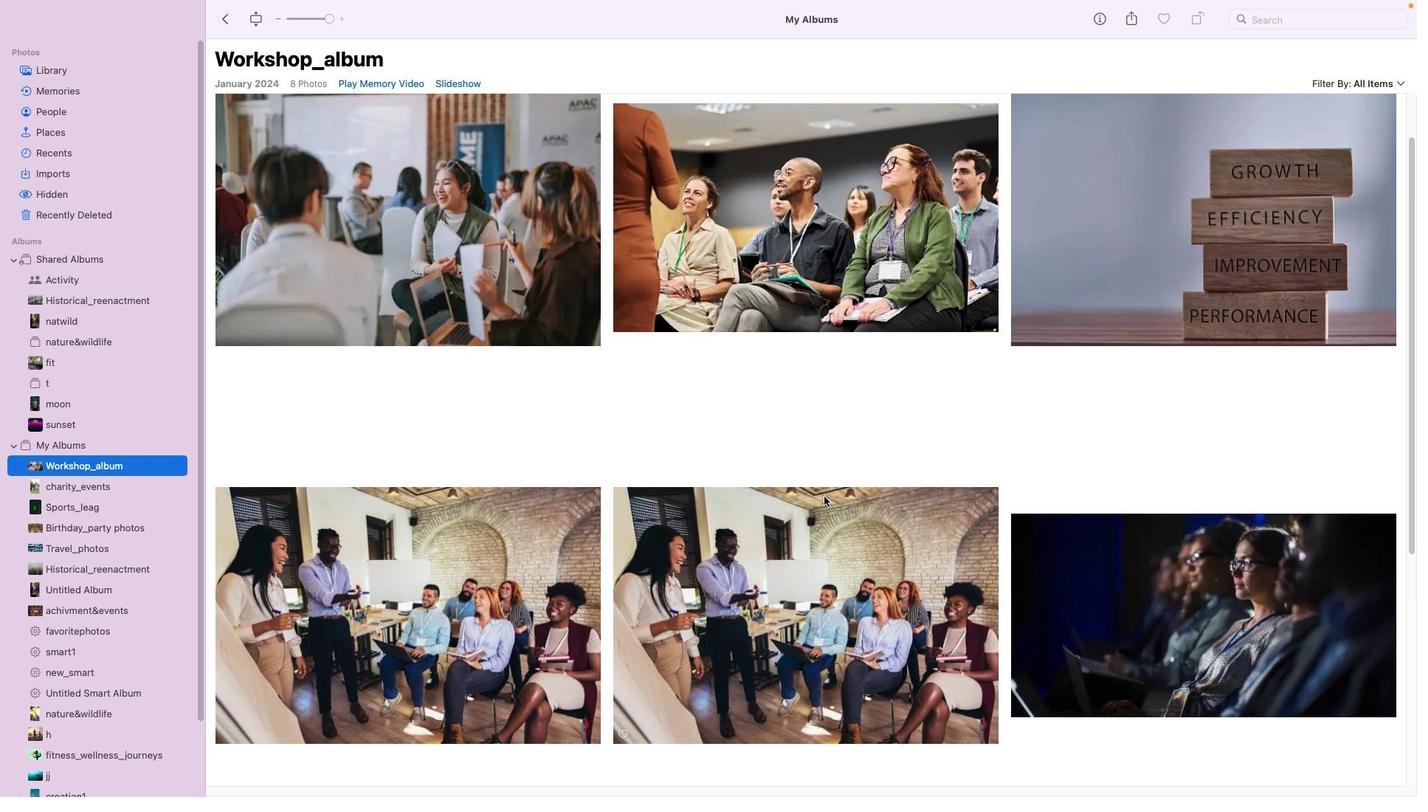 
Action: Mouse moved to (822, 495)
Screenshot: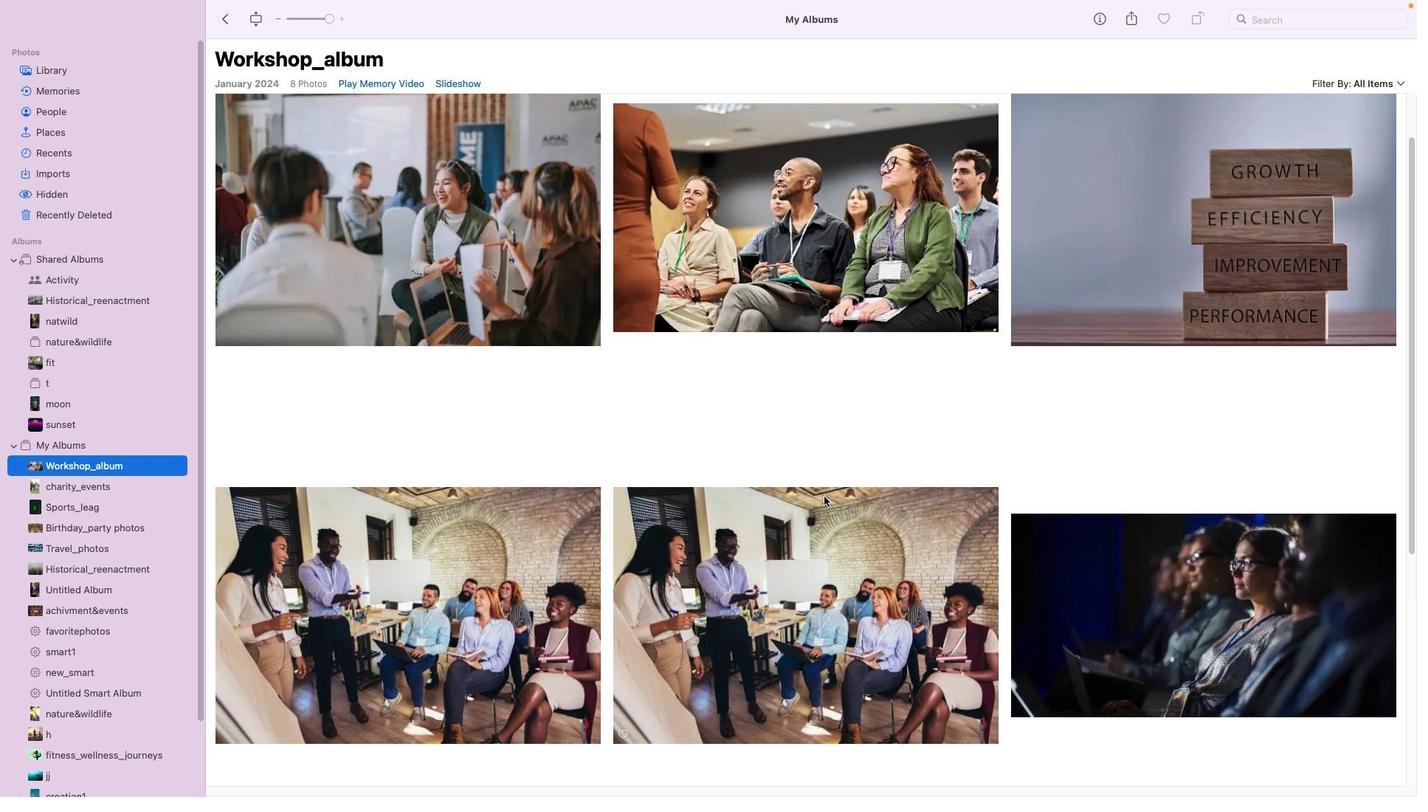 
Action: Mouse scrolled (822, 495) with delta (0, -4)
Screenshot: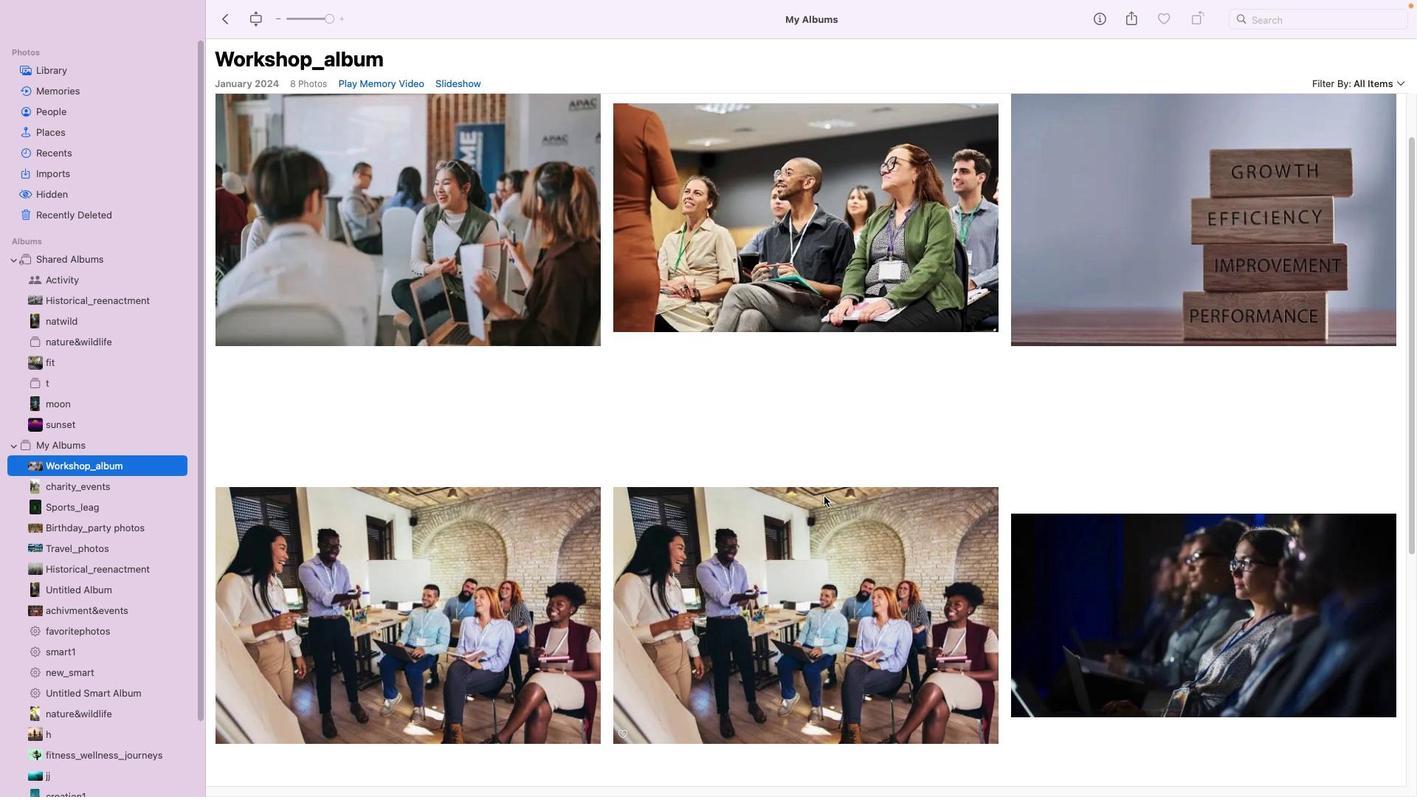 
Action: Mouse moved to (823, 495)
Screenshot: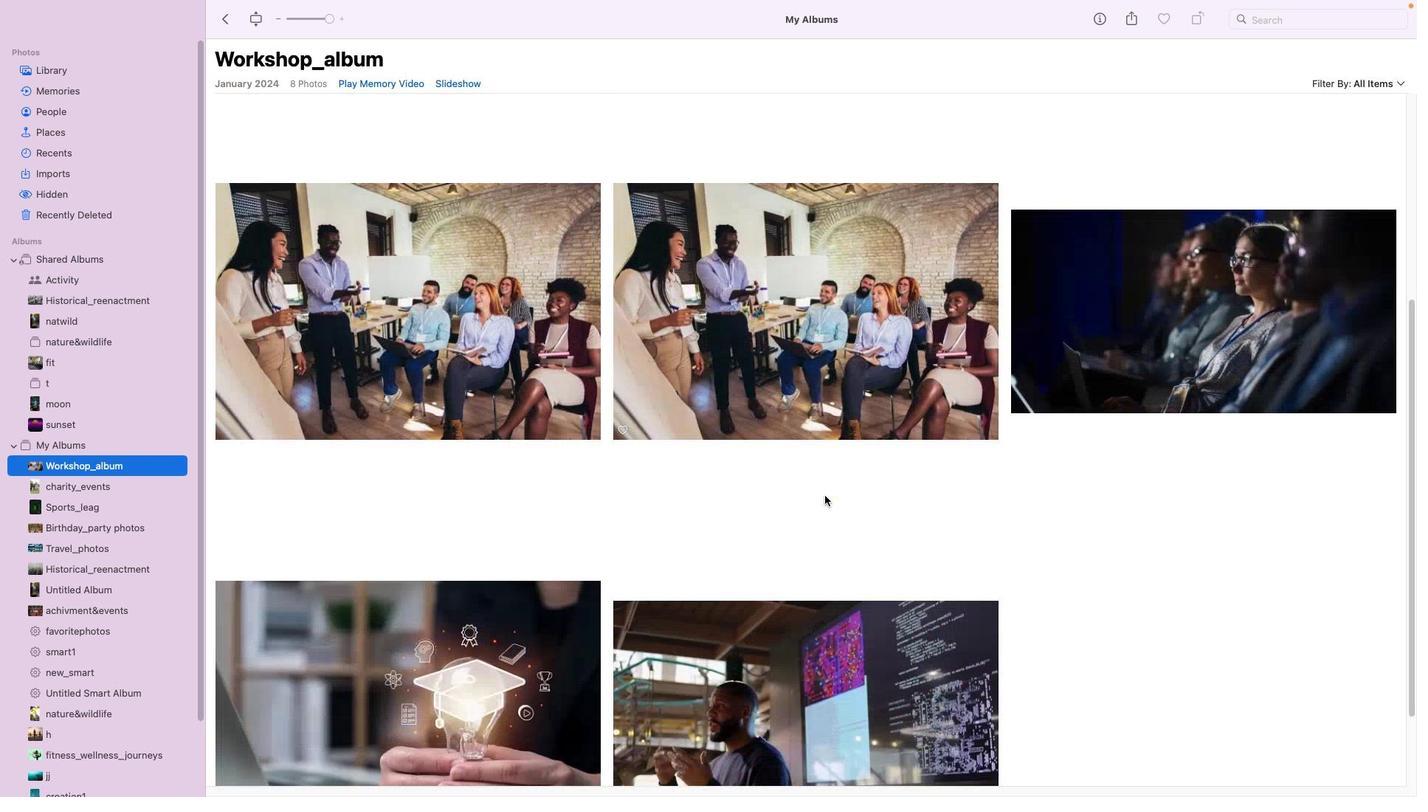 
Action: Mouse scrolled (823, 495) with delta (0, -1)
Screenshot: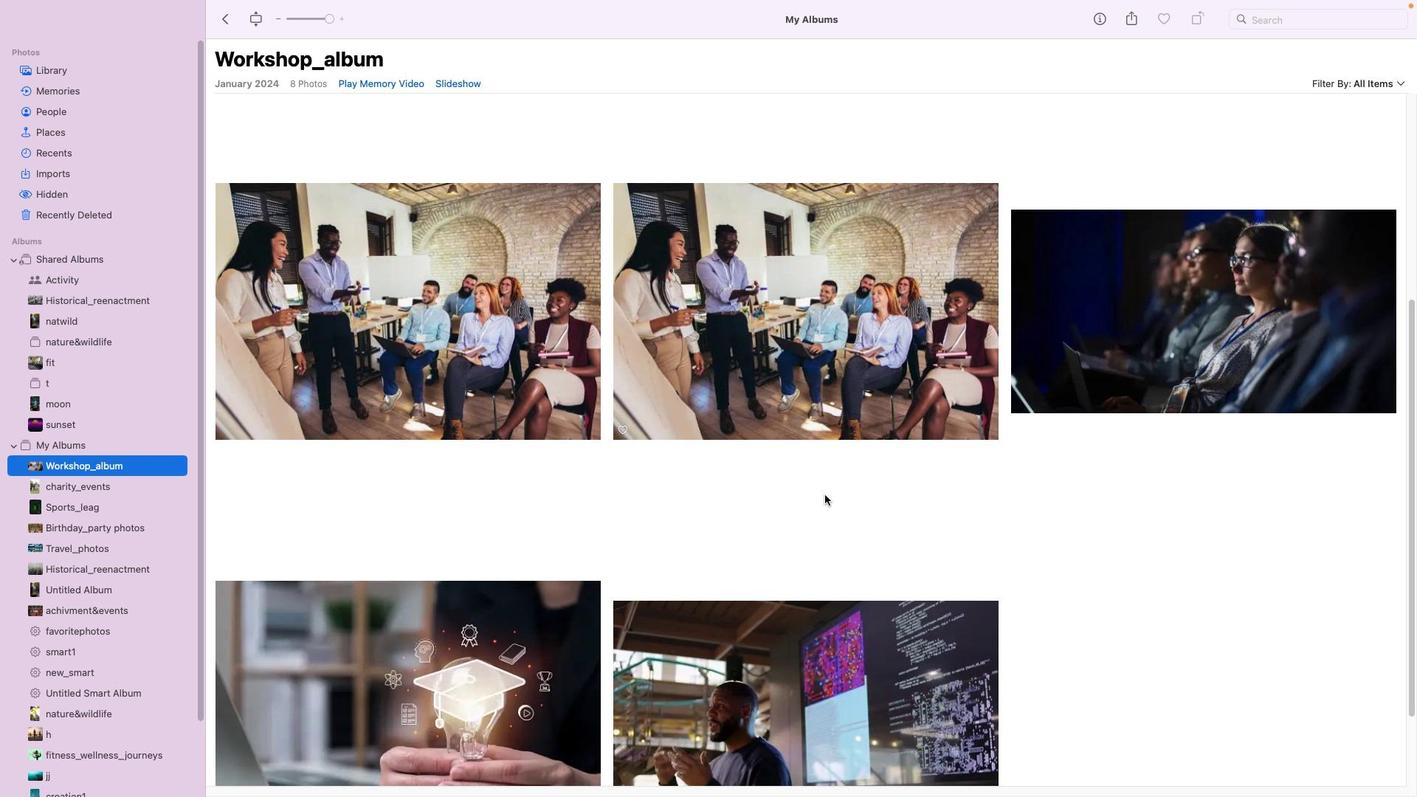 
Action: Mouse moved to (823, 494)
Screenshot: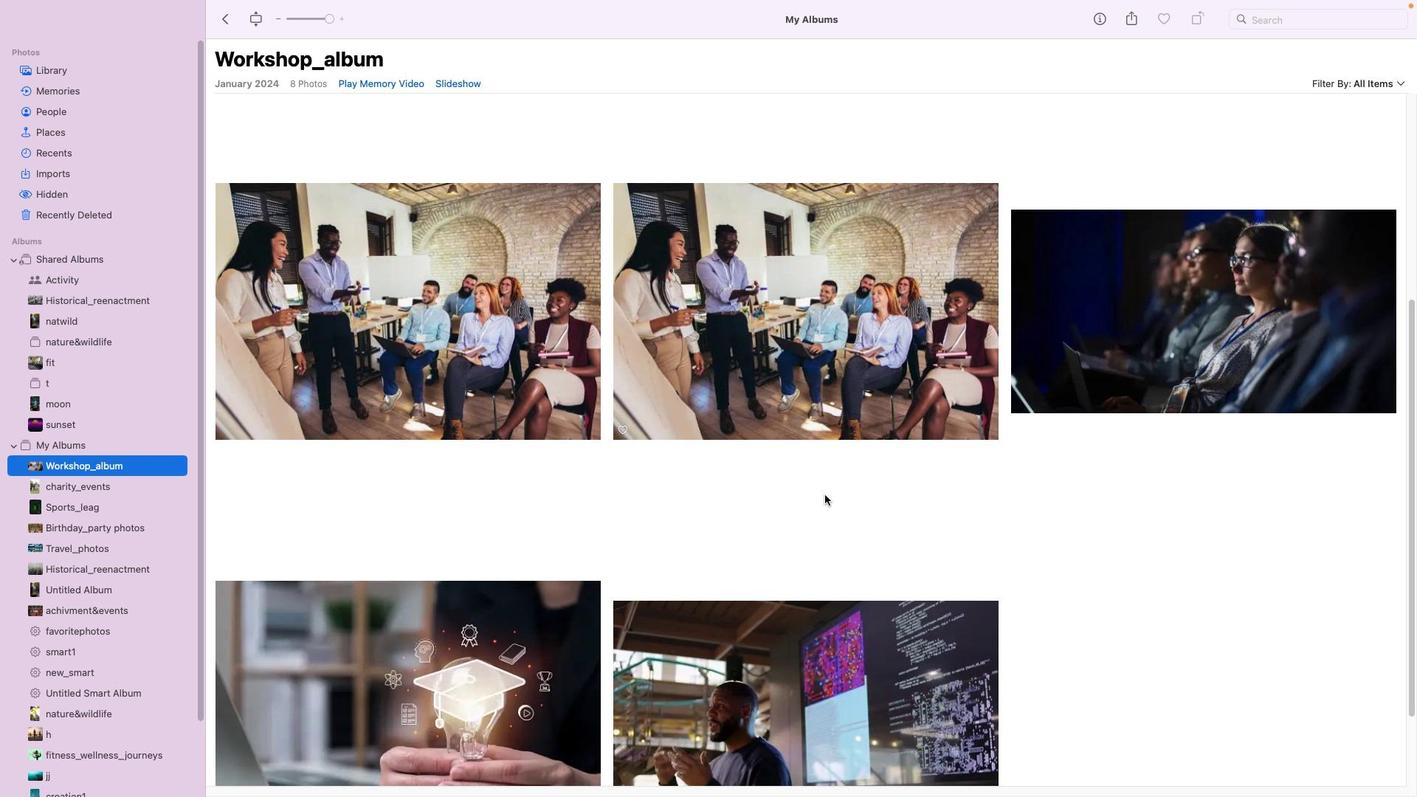 
Action: Mouse scrolled (823, 494) with delta (0, -1)
Screenshot: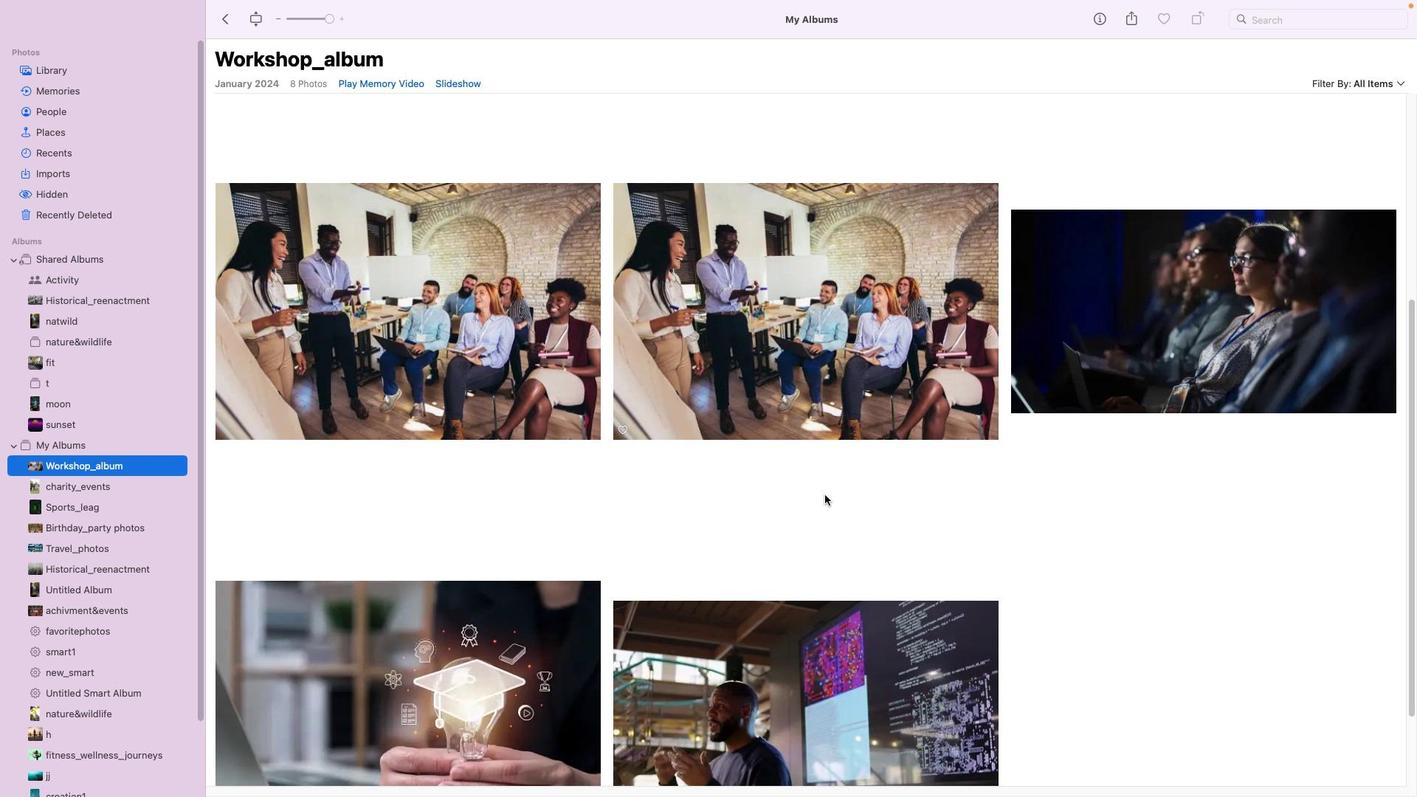 
Action: Mouse moved to (823, 494)
Screenshot: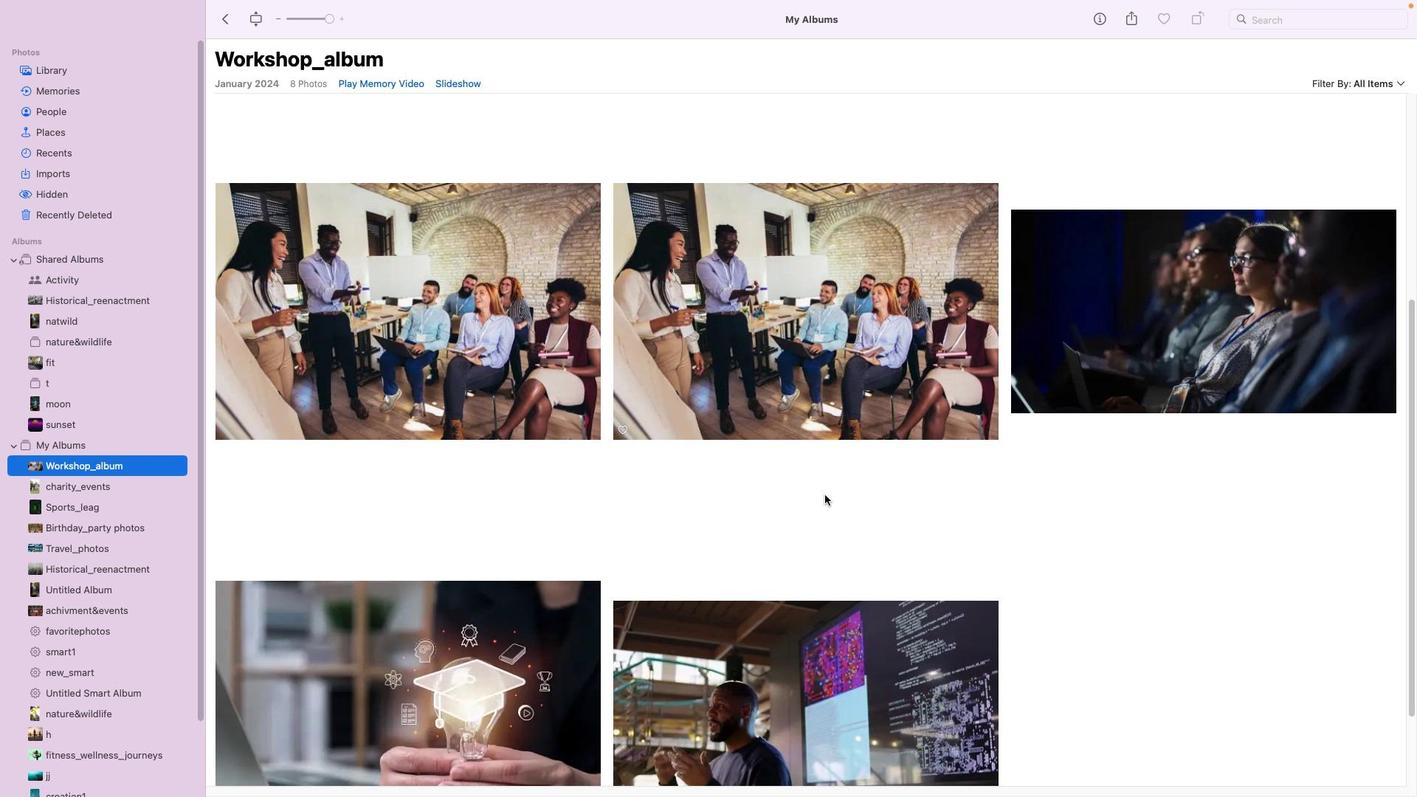 
Action: Mouse scrolled (823, 494) with delta (0, -2)
Screenshot: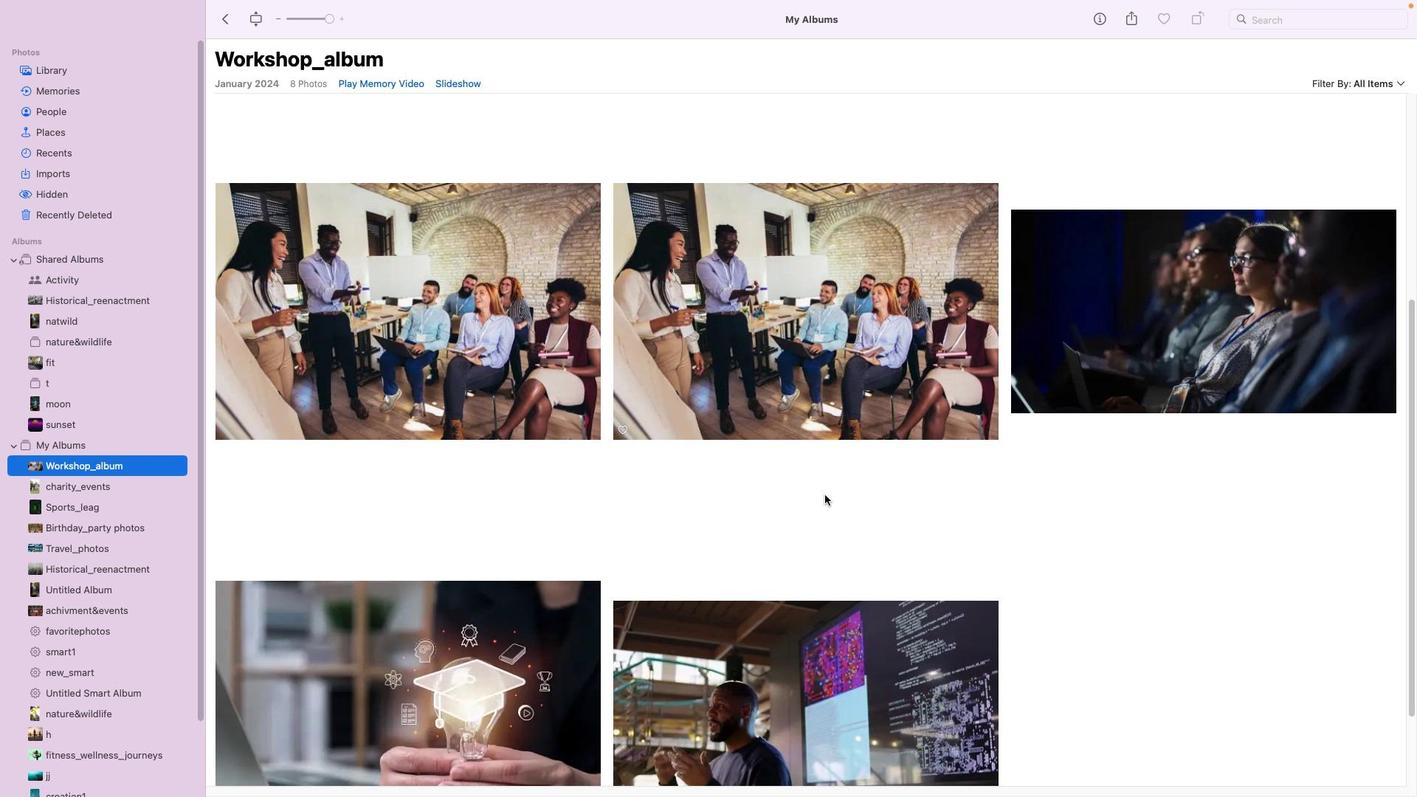 
Action: Mouse scrolled (823, 494) with delta (0, -4)
Screenshot: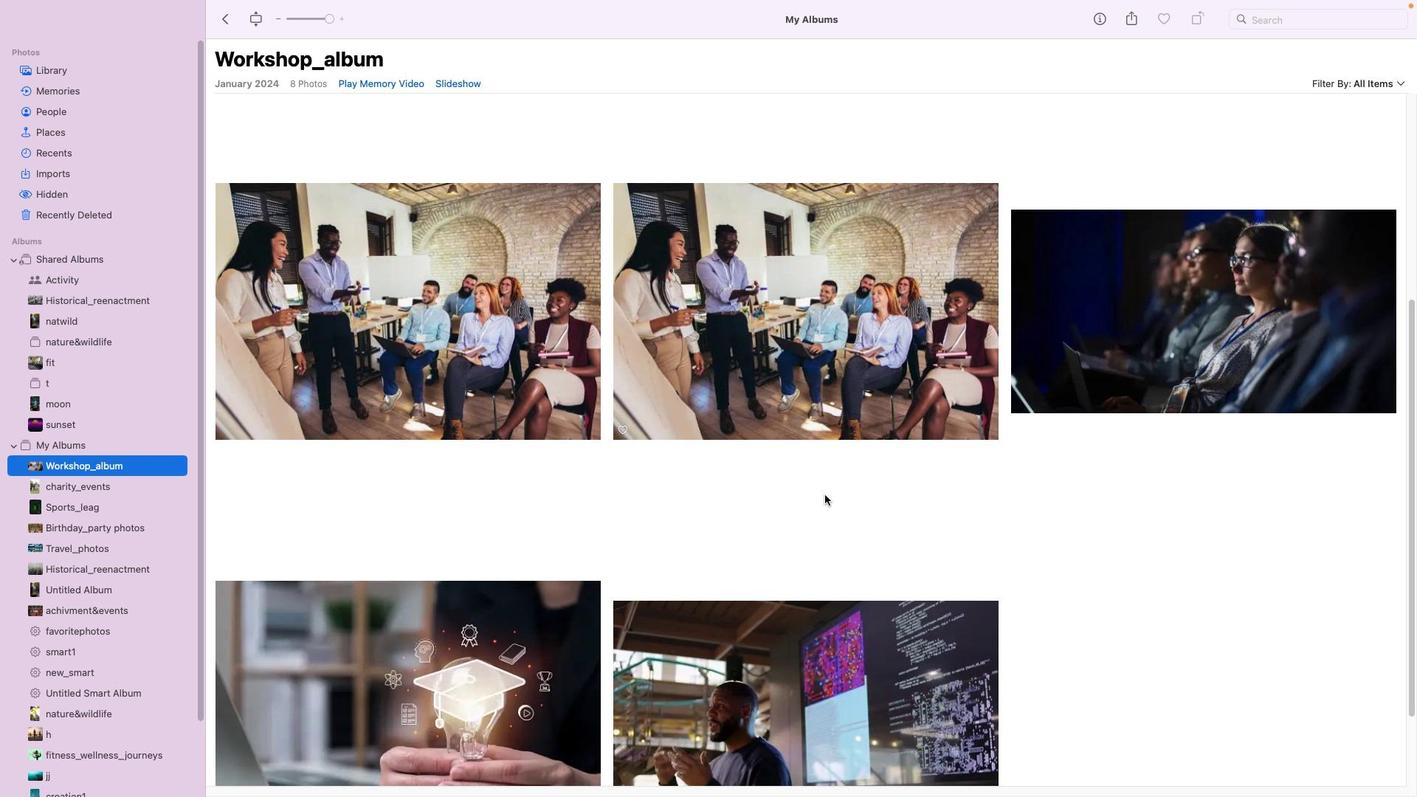 
Action: Mouse scrolled (823, 494) with delta (0, -5)
Screenshot: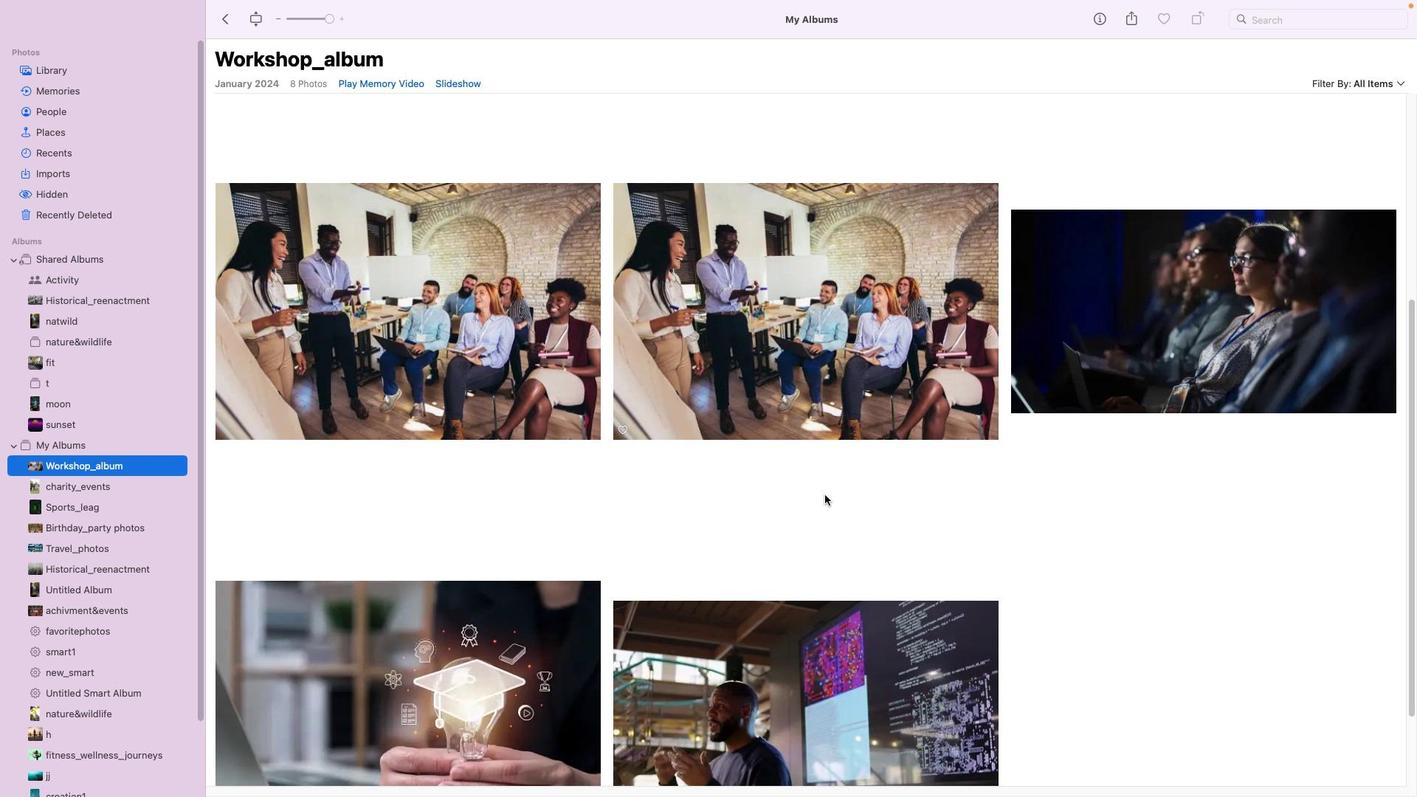 
Action: Mouse moved to (823, 494)
Screenshot: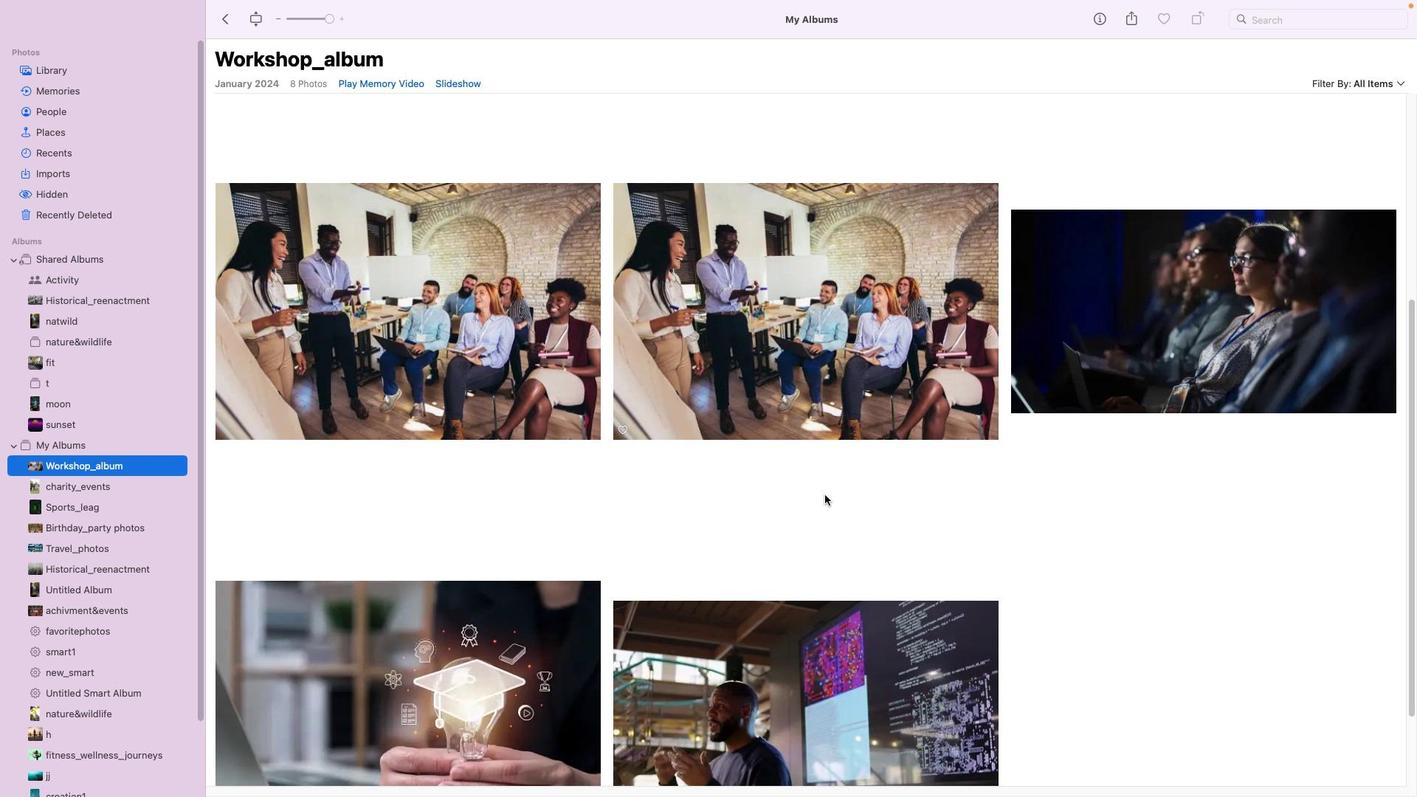 
Action: Mouse scrolled (823, 494) with delta (0, -5)
Screenshot: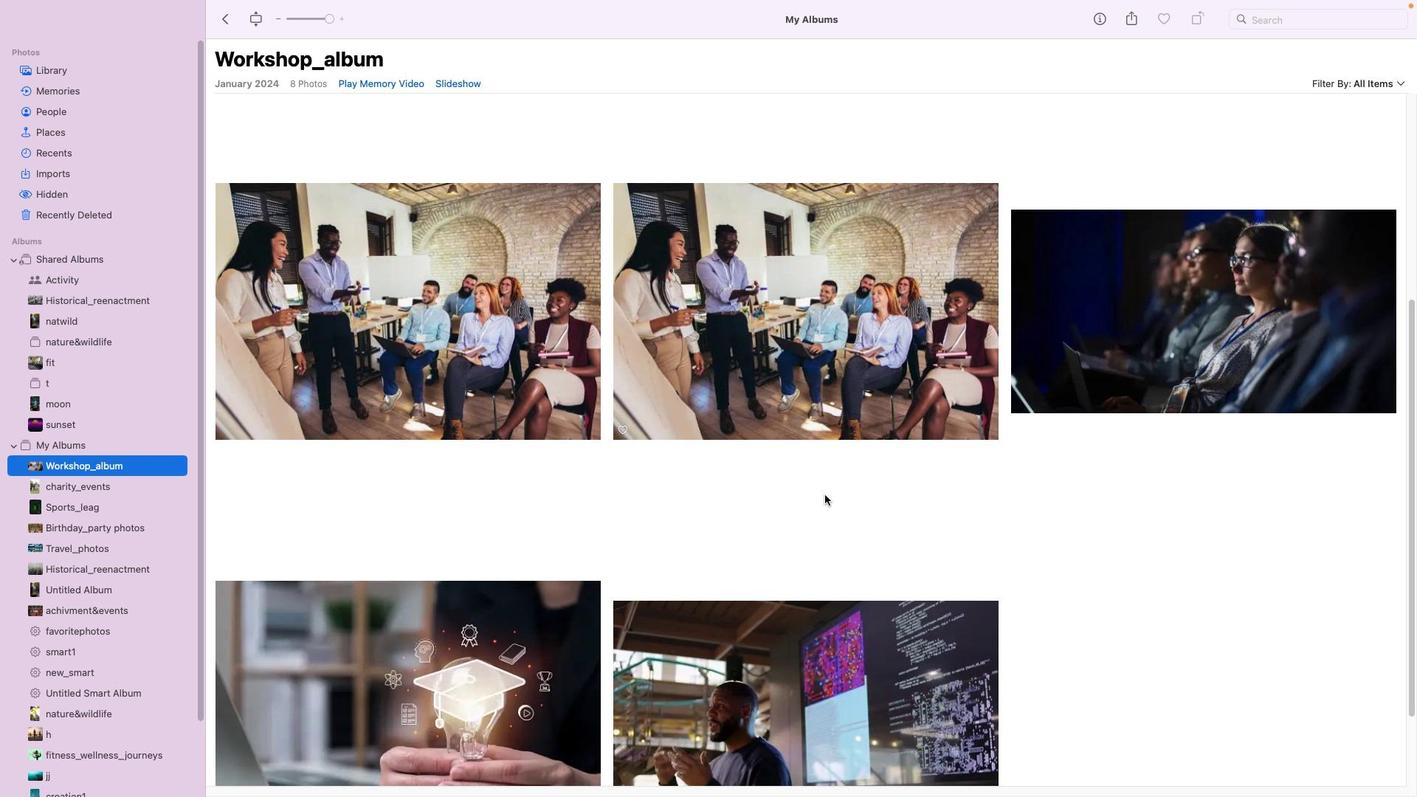 
Action: Mouse moved to (824, 494)
Screenshot: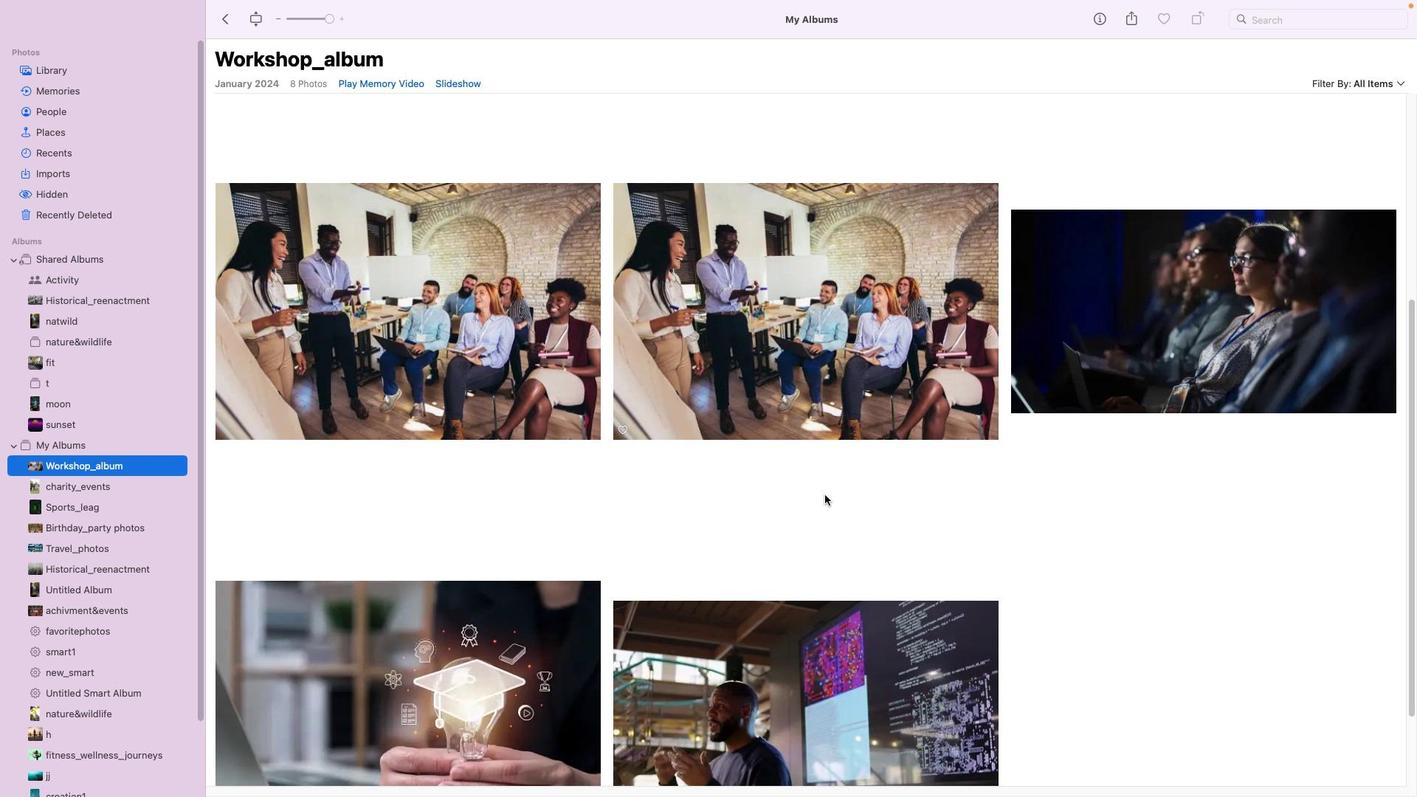 
Action: Mouse scrolled (824, 494) with delta (0, -5)
Screenshot: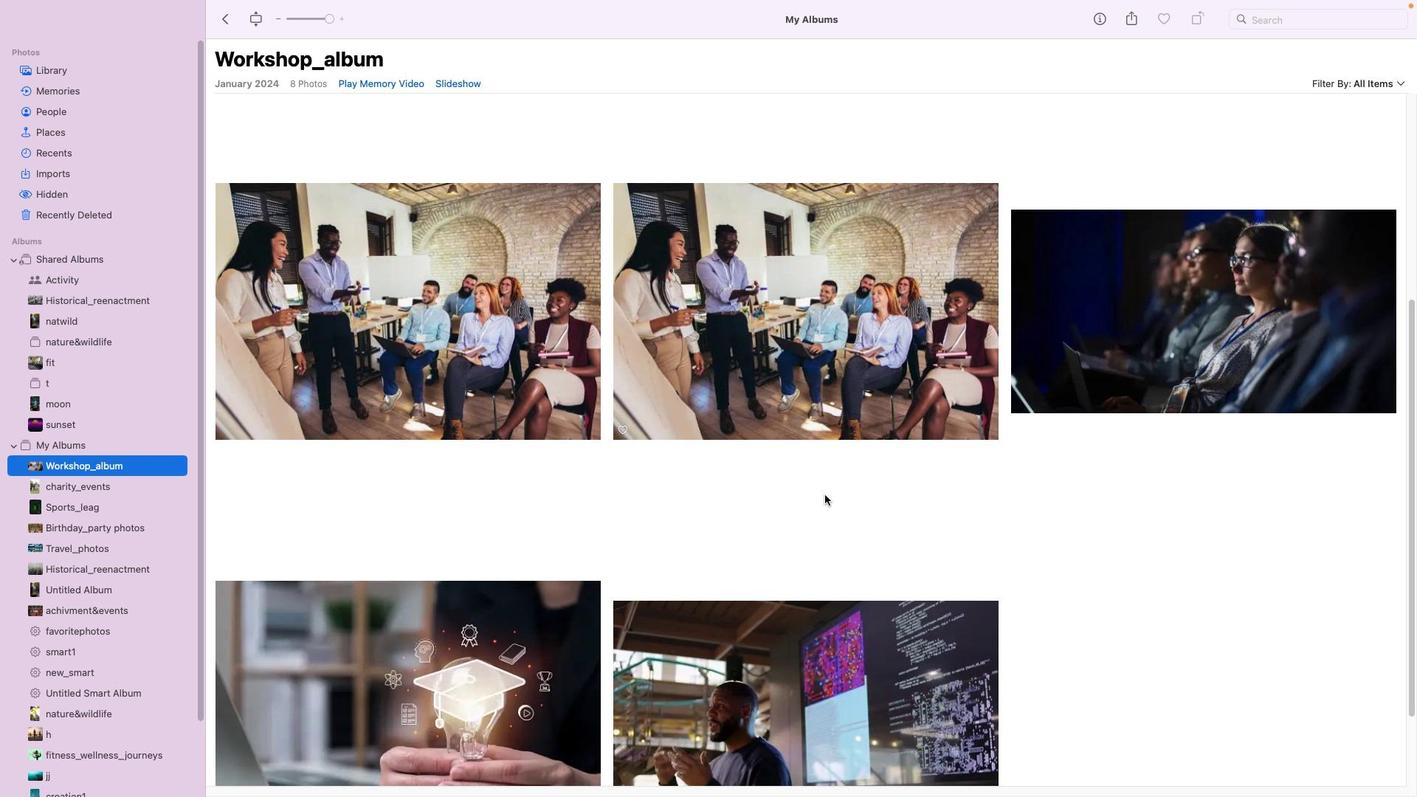 
Action: Mouse scrolled (824, 494) with delta (0, -6)
Screenshot: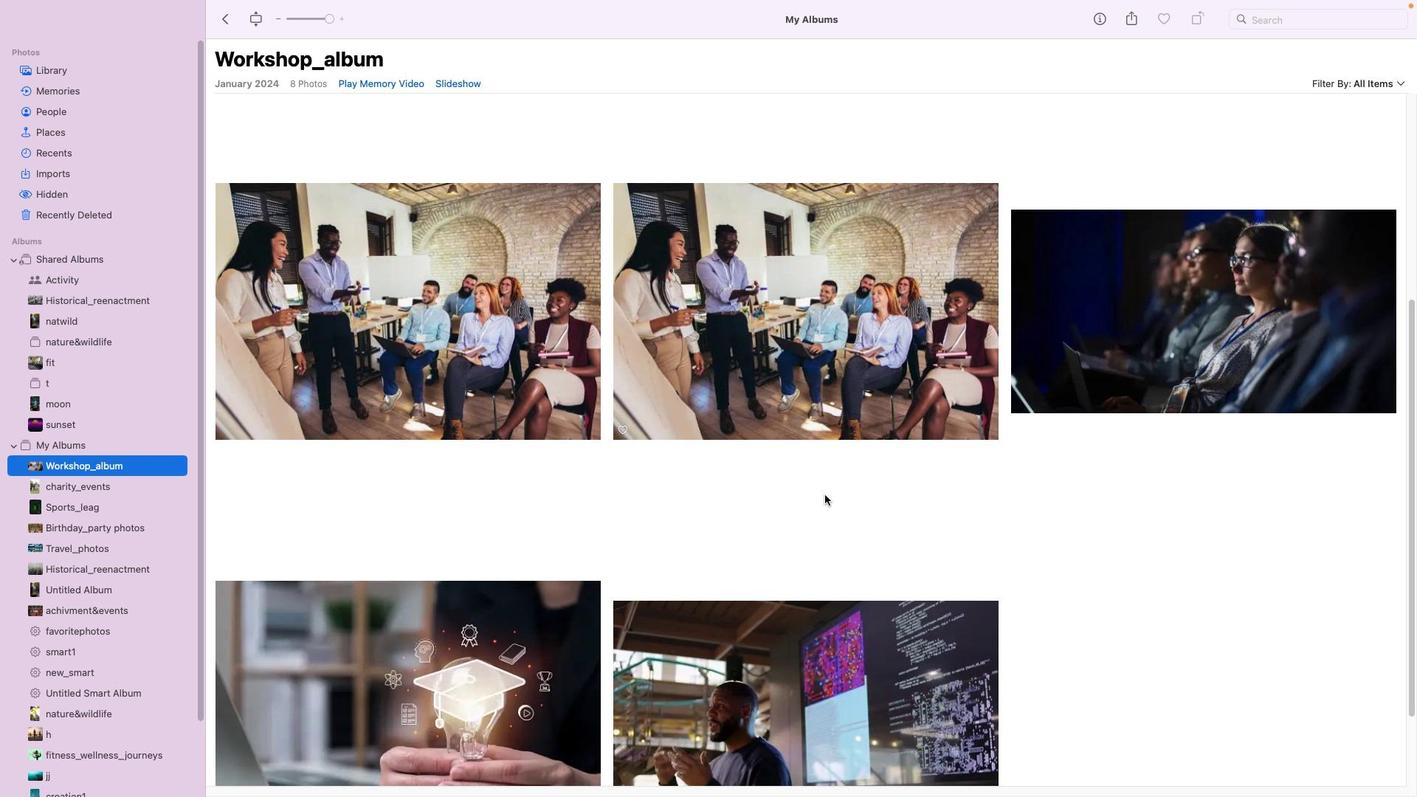 
Action: Mouse moved to (824, 493)
Screenshot: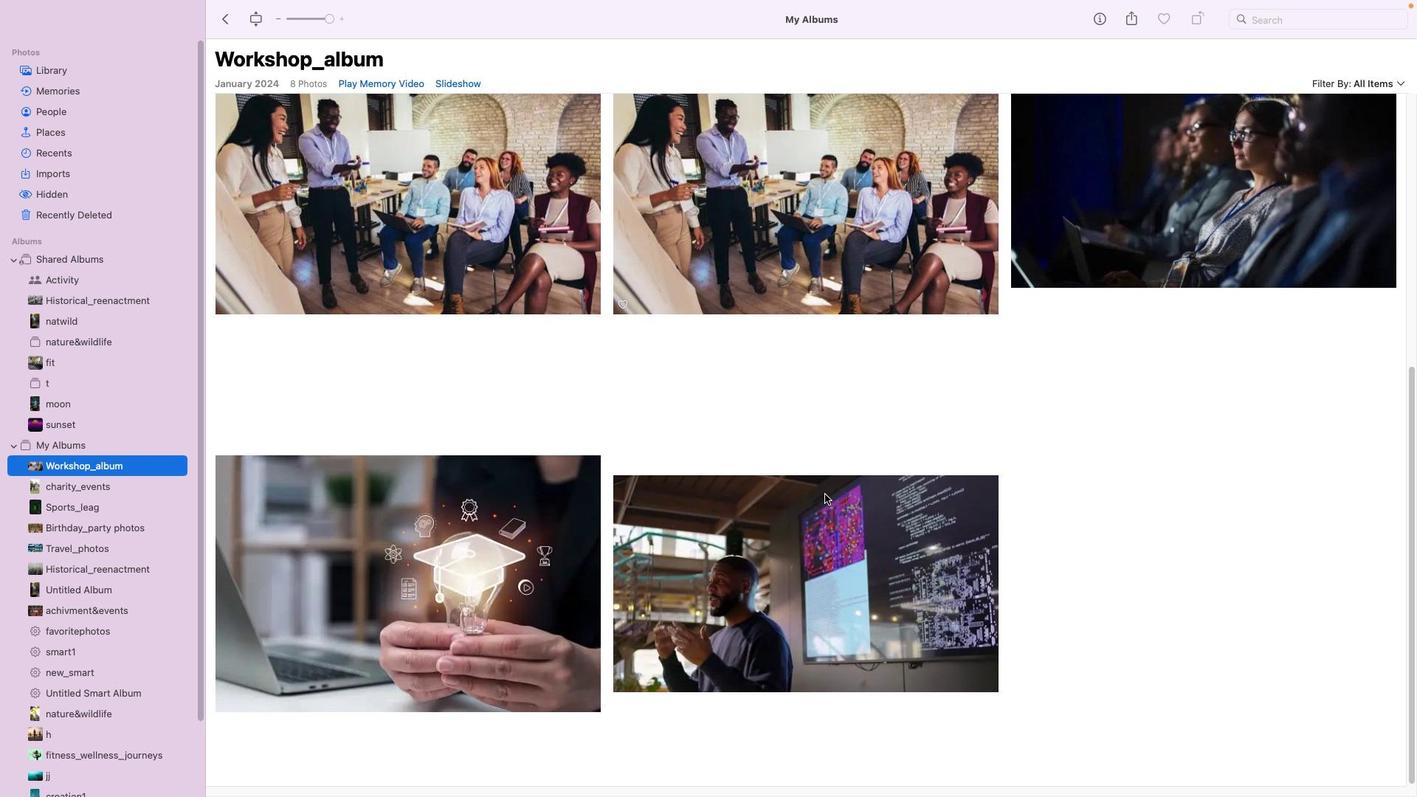 
Action: Mouse scrolled (824, 493) with delta (0, -1)
Screenshot: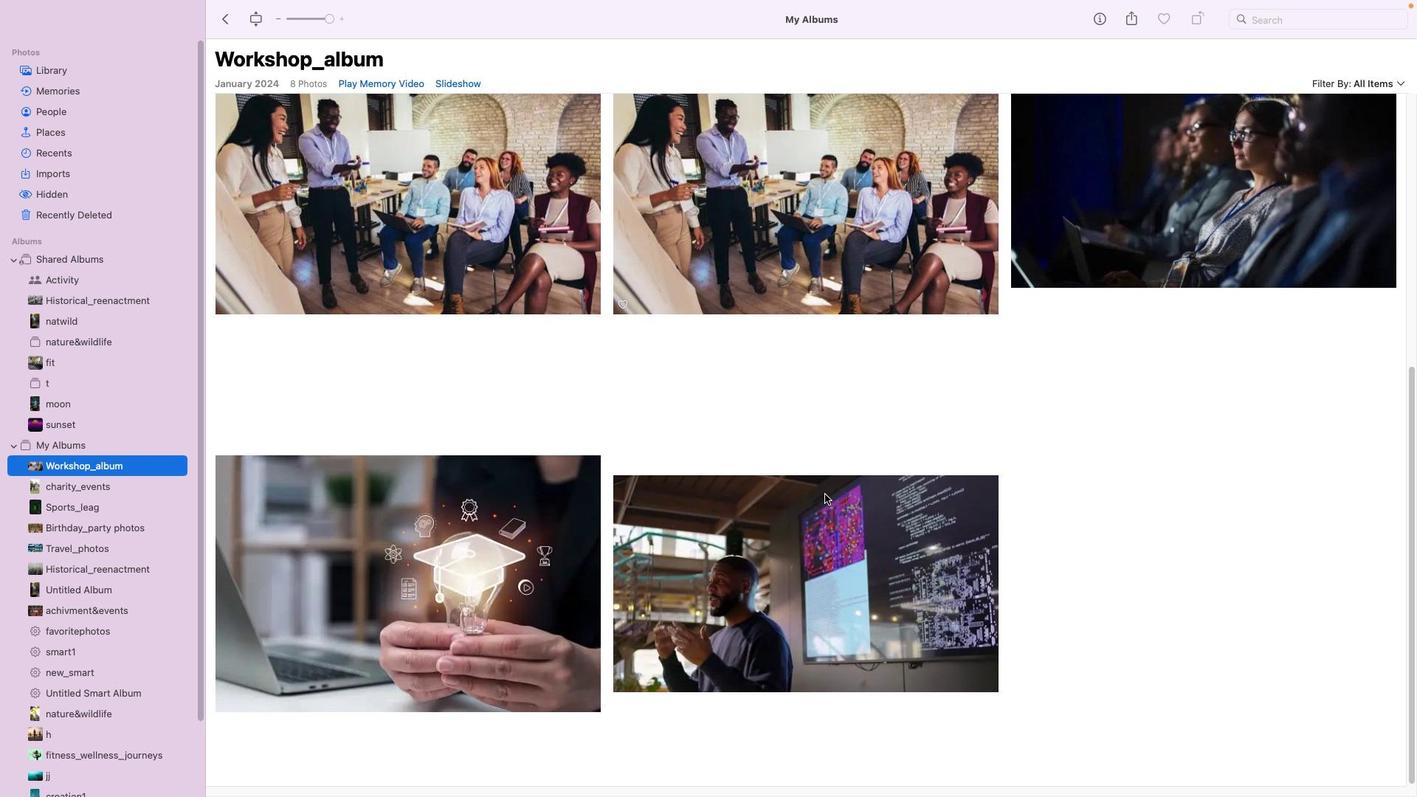 
Action: Mouse scrolled (824, 493) with delta (0, -1)
Screenshot: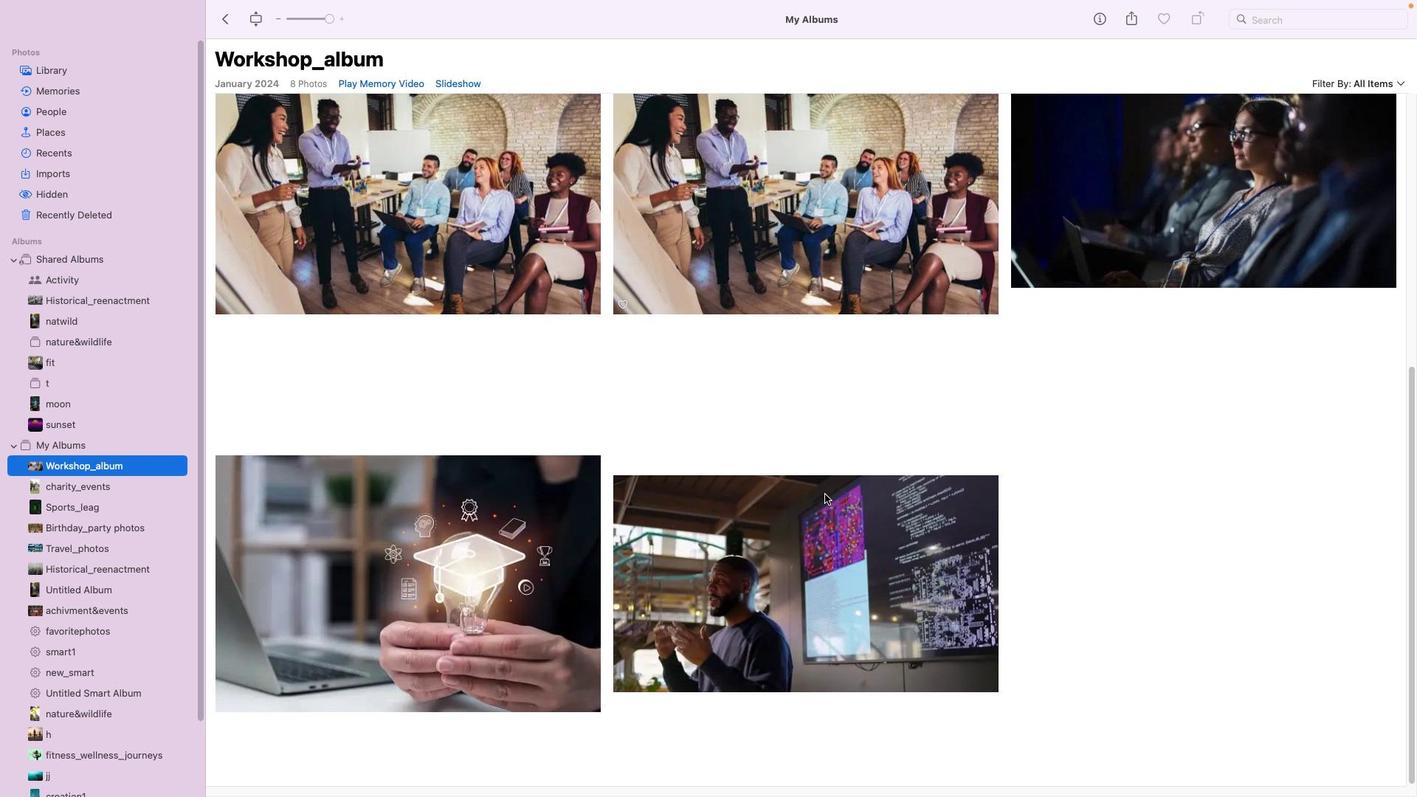 
Action: Mouse moved to (824, 493)
Screenshot: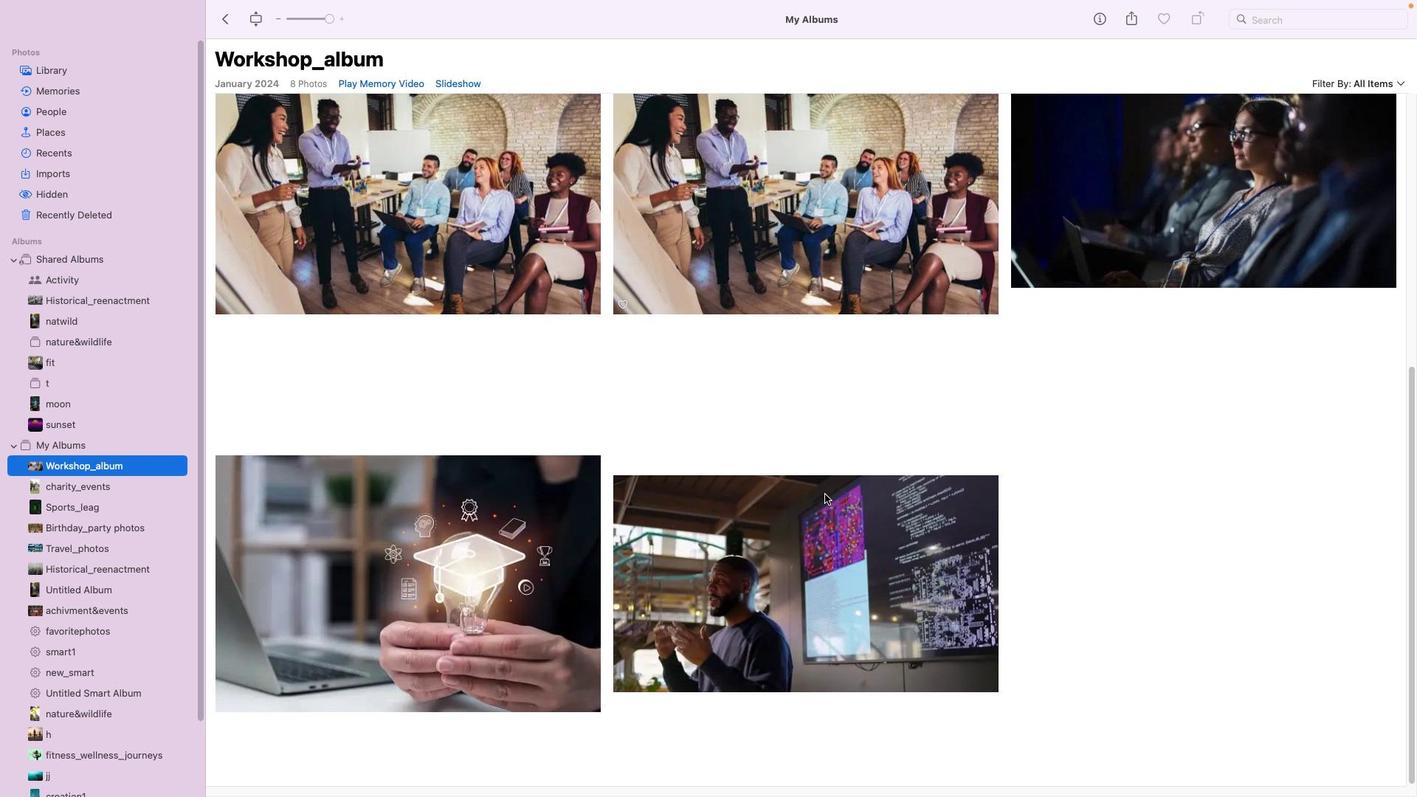 
Action: Mouse scrolled (824, 493) with delta (0, -2)
Screenshot: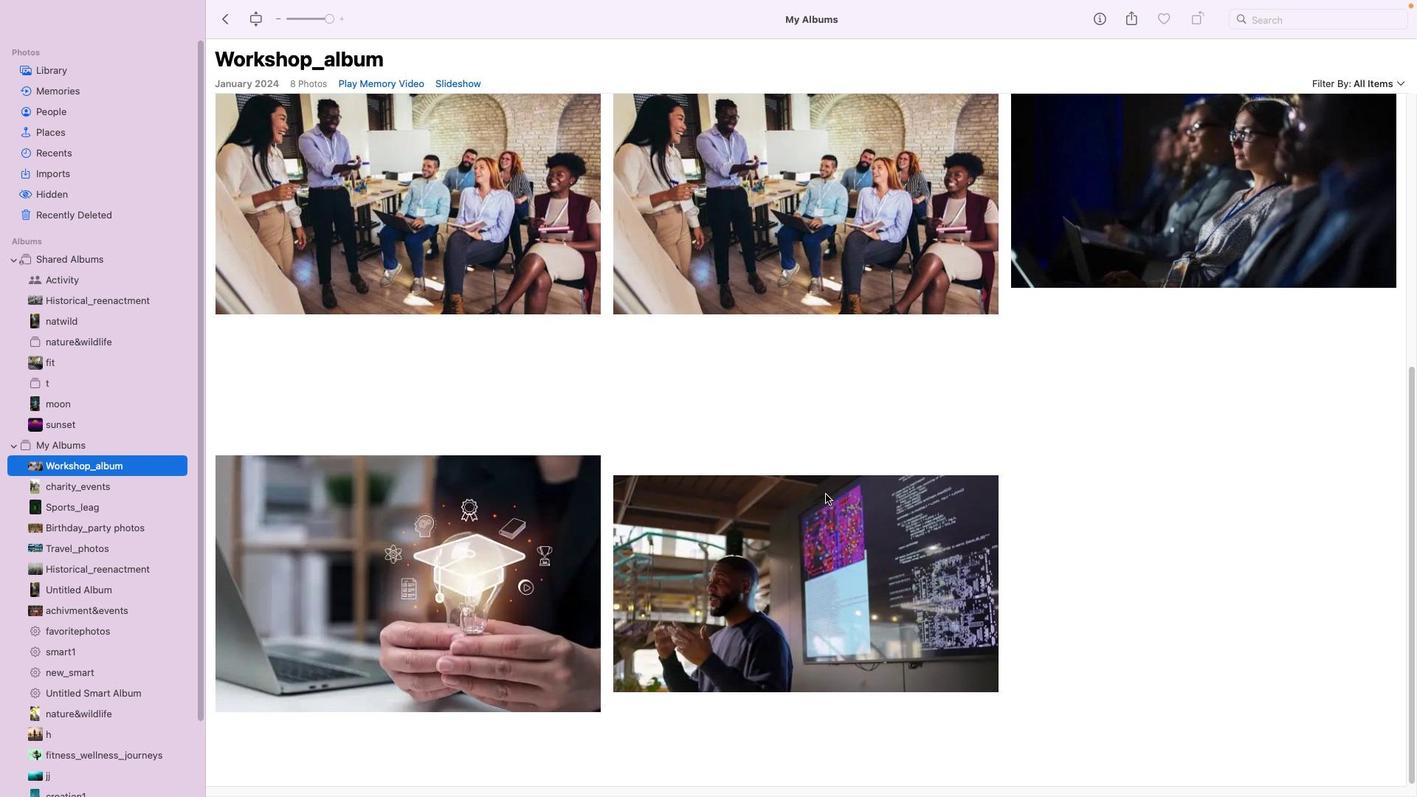 
Action: Mouse moved to (824, 492)
Screenshot: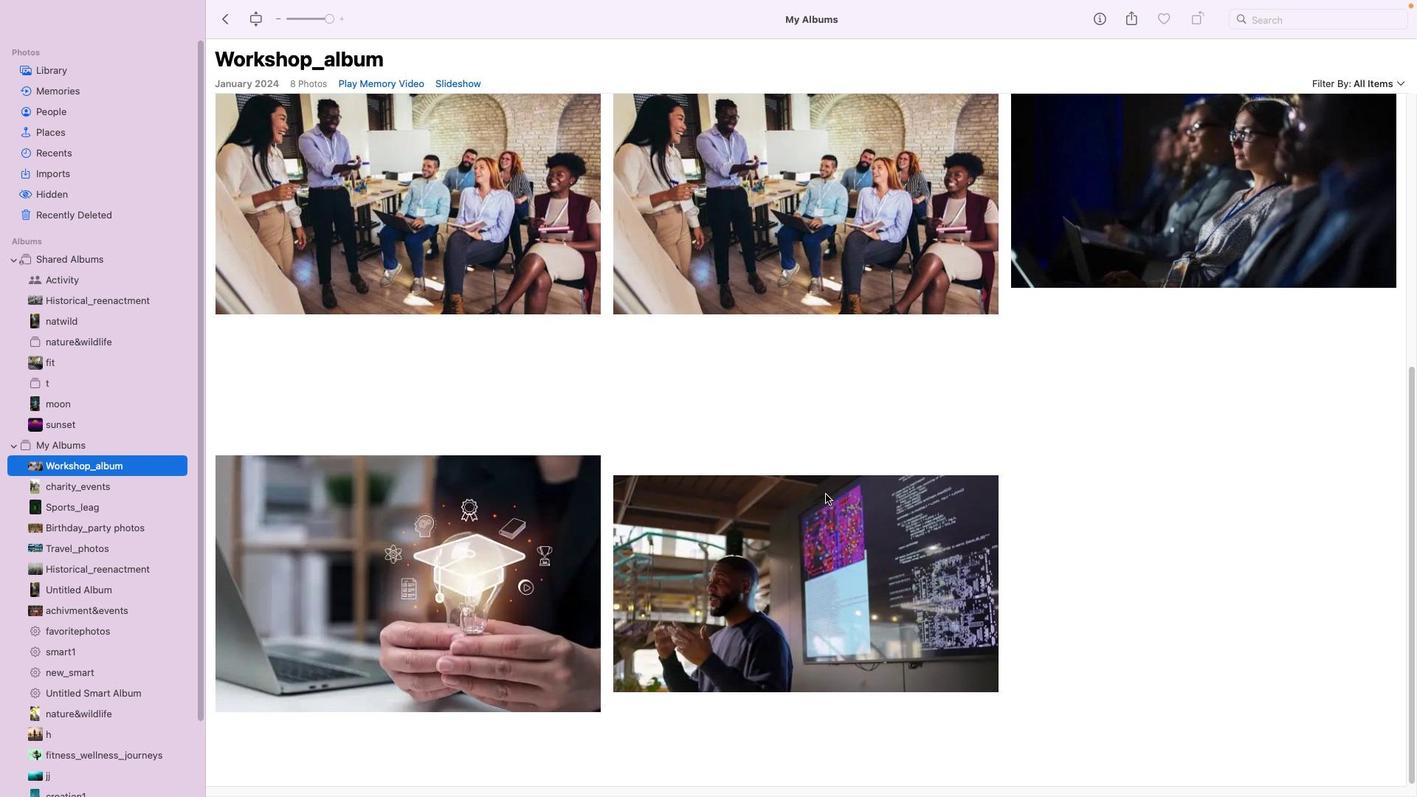 
Action: Mouse scrolled (824, 492) with delta (0, -4)
Screenshot: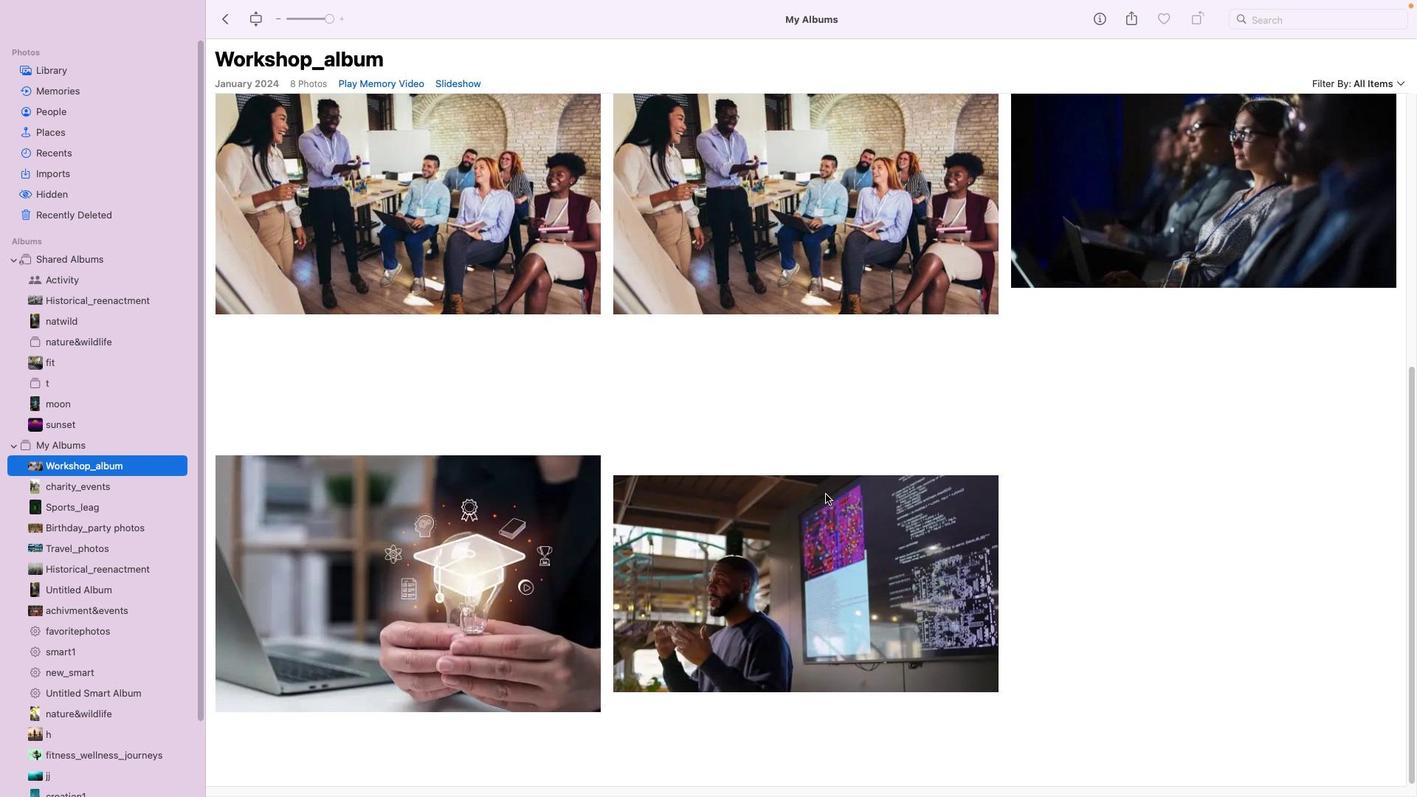 
Action: Mouse scrolled (824, 492) with delta (0, -5)
Screenshot: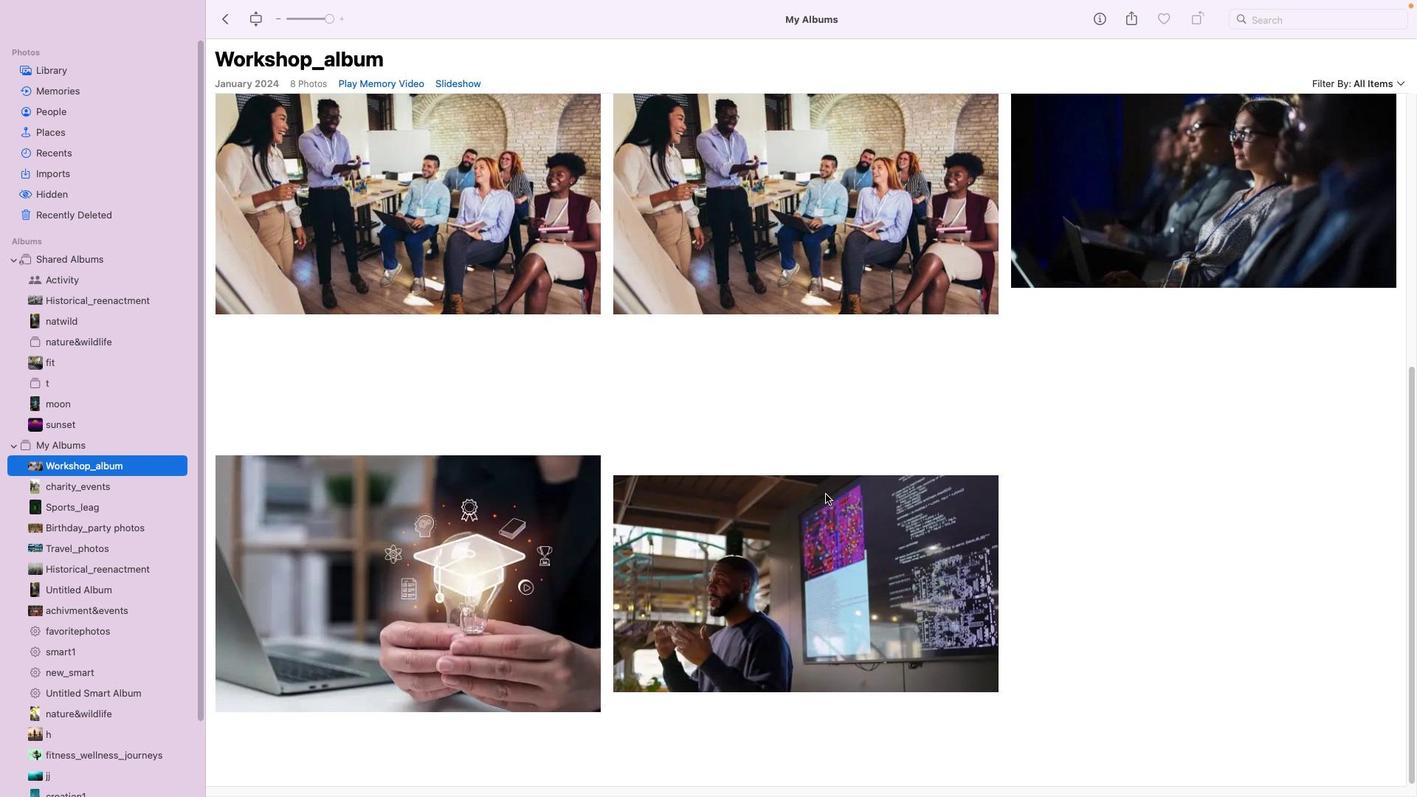 
Action: Mouse scrolled (824, 492) with delta (0, -5)
Screenshot: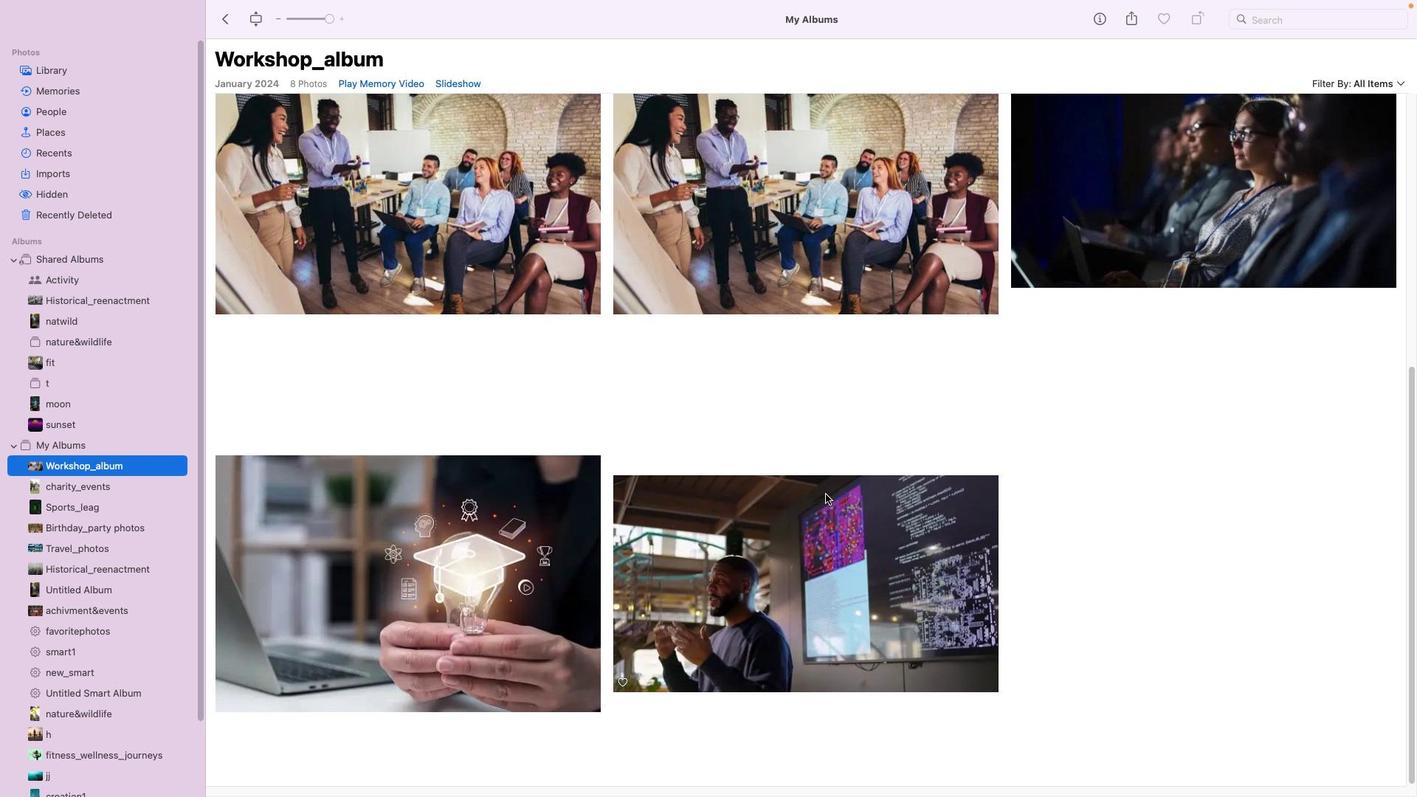 
Action: Mouse scrolled (824, 492) with delta (0, -5)
Screenshot: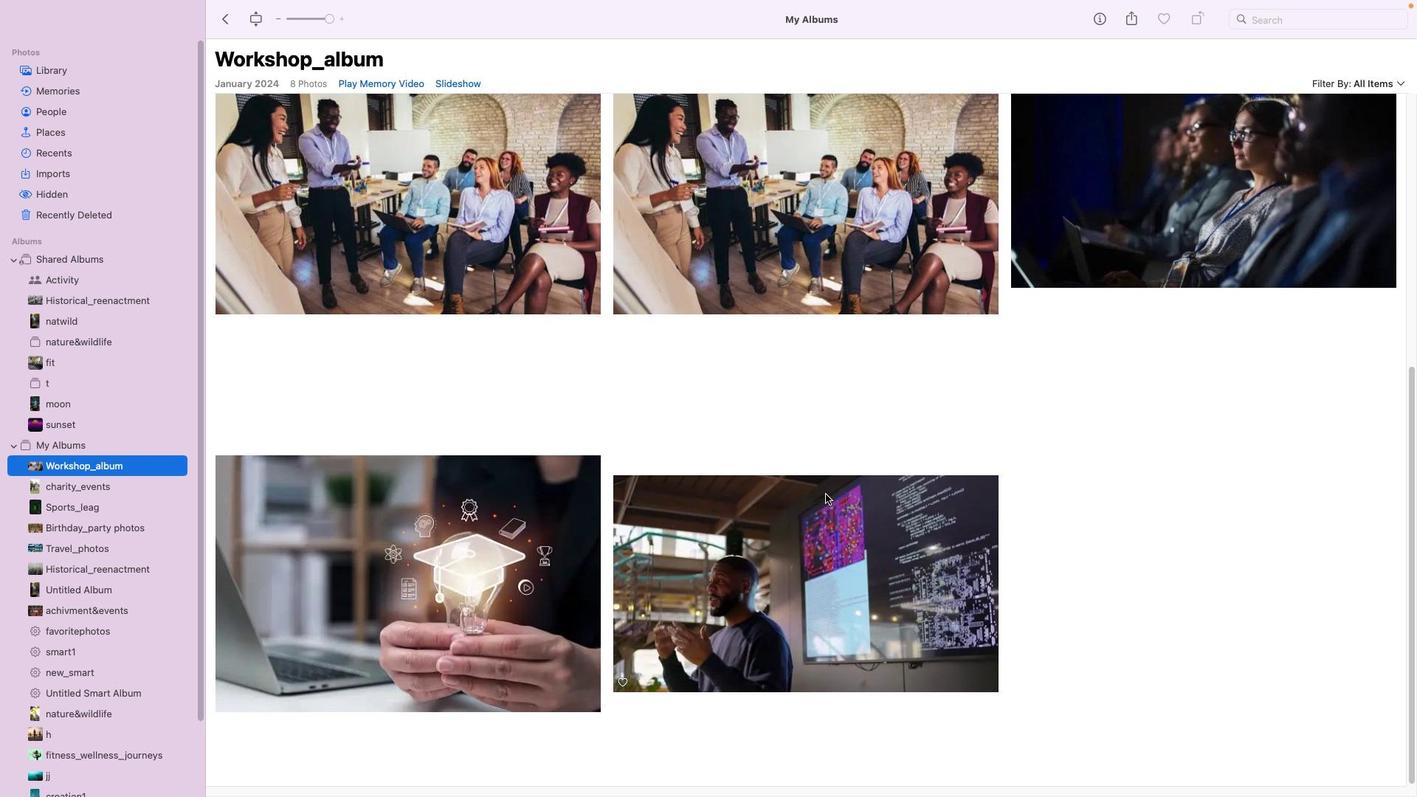 
Action: Mouse scrolled (824, 492) with delta (0, -6)
Screenshot: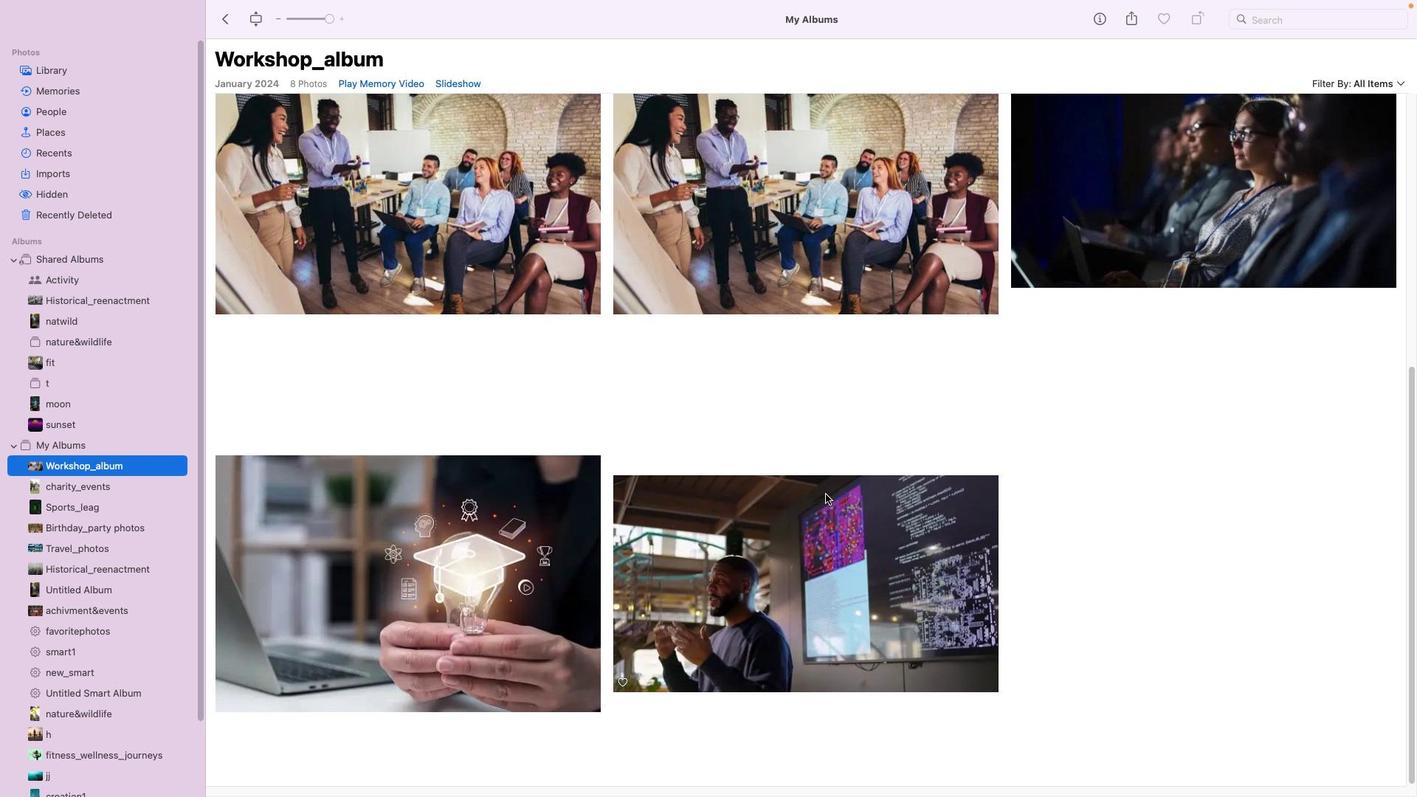 
Action: Mouse moved to (791, 512)
Screenshot: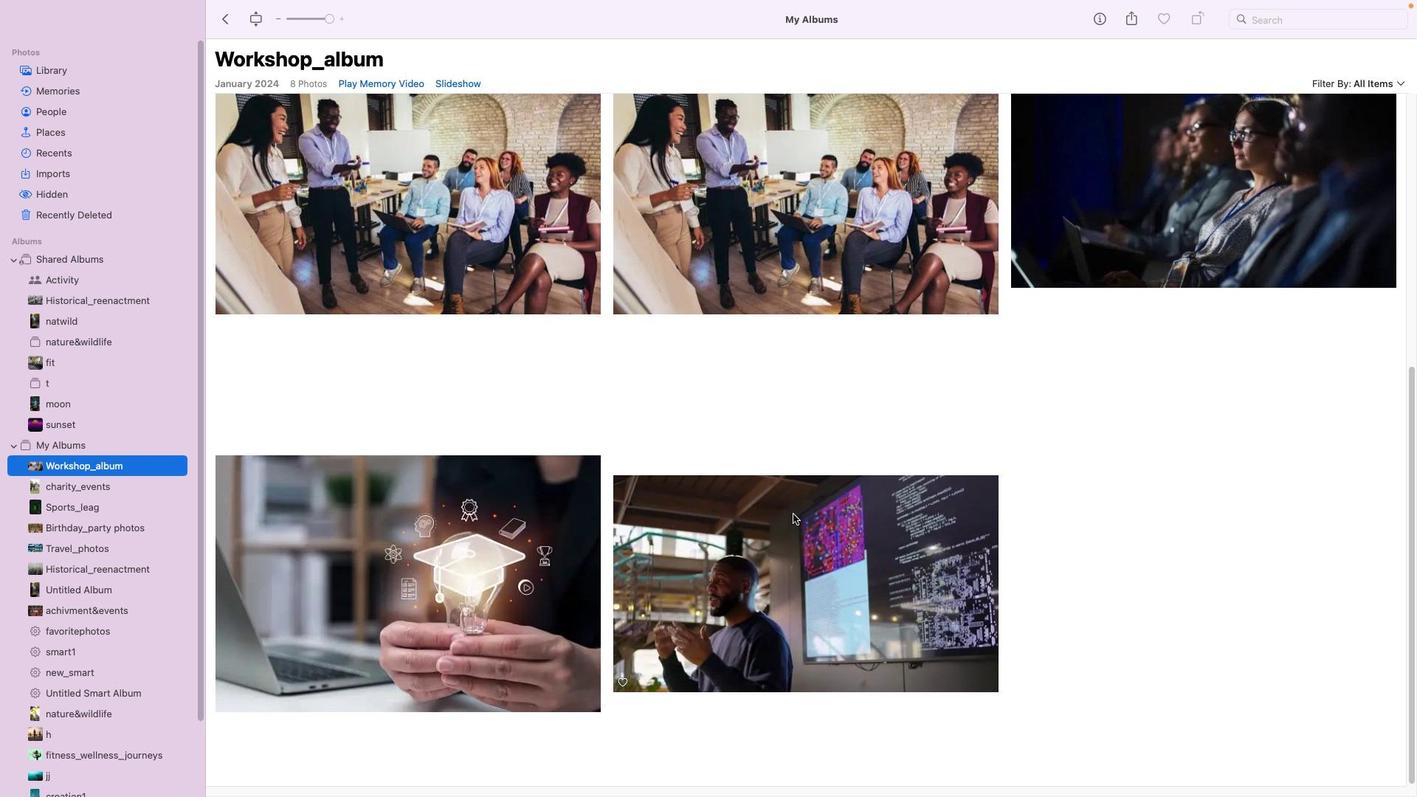 
